 Task: Assign Issue Issue0000000320 to Sprint Sprint0000000192 in Scrum Project Project0000000064 in Jira. Start a Sprint called Sprint0000000187 in Scrum Project Project0000000063 in Jira. Start a Sprint called Sprint0000000188 in Scrum Project Project0000000063 in Jira. Start a Sprint called Sprint0000000189 in Scrum Project Project0000000063 in Jira. Start a Sprint called Sprint0000000190 in Scrum Project Project0000000064 in Jira
Action: Mouse moved to (918, 409)
Screenshot: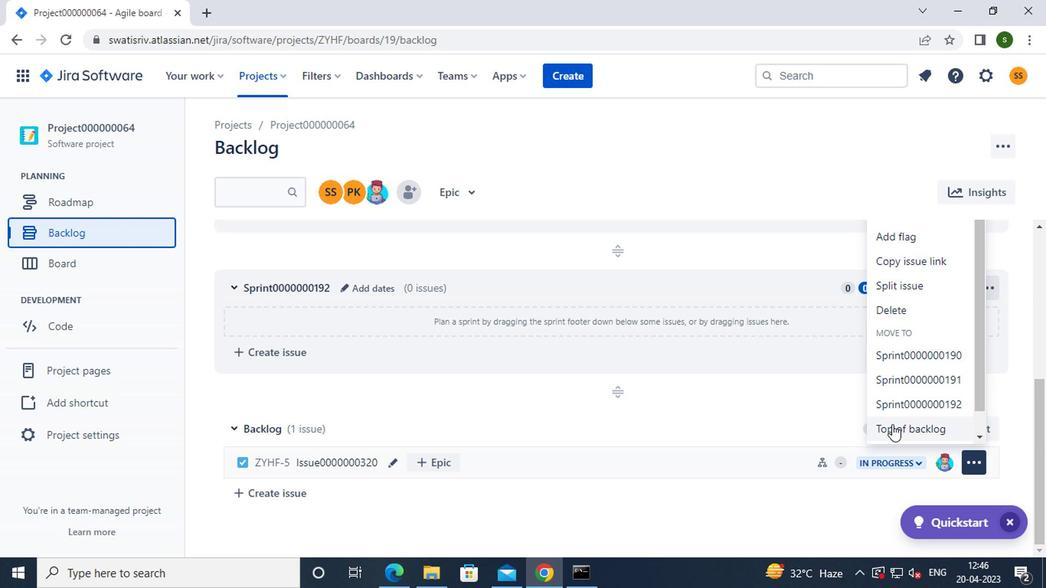 
Action: Mouse pressed left at (918, 409)
Screenshot: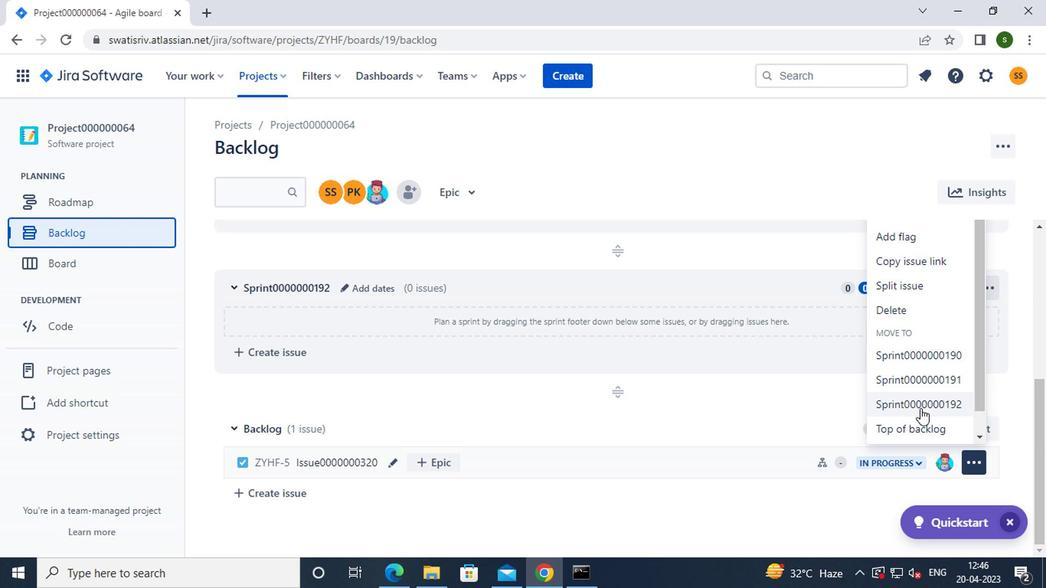 
Action: Mouse moved to (742, 424)
Screenshot: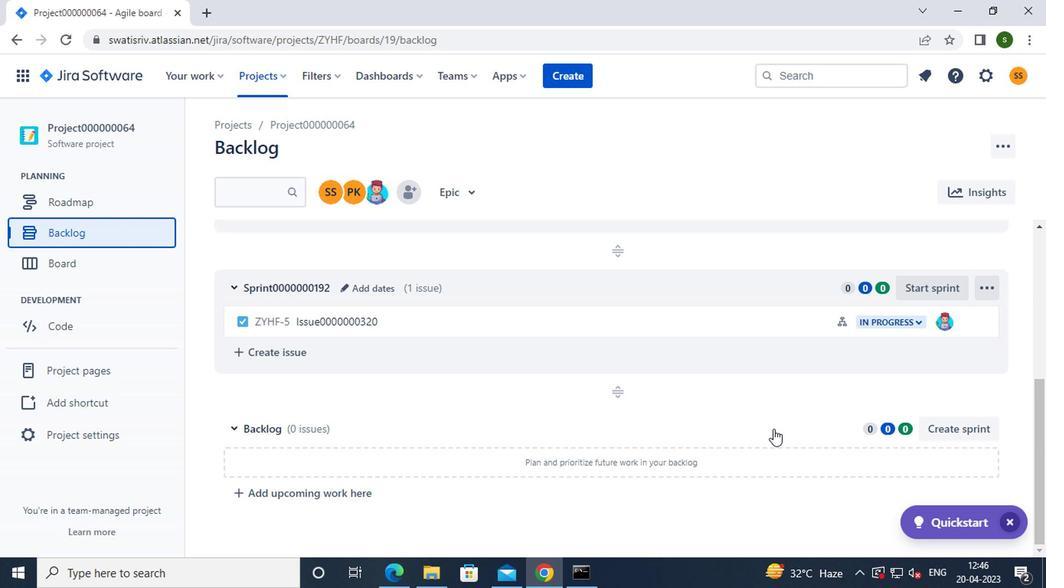 
Action: Mouse scrolled (742, 424) with delta (0, 0)
Screenshot: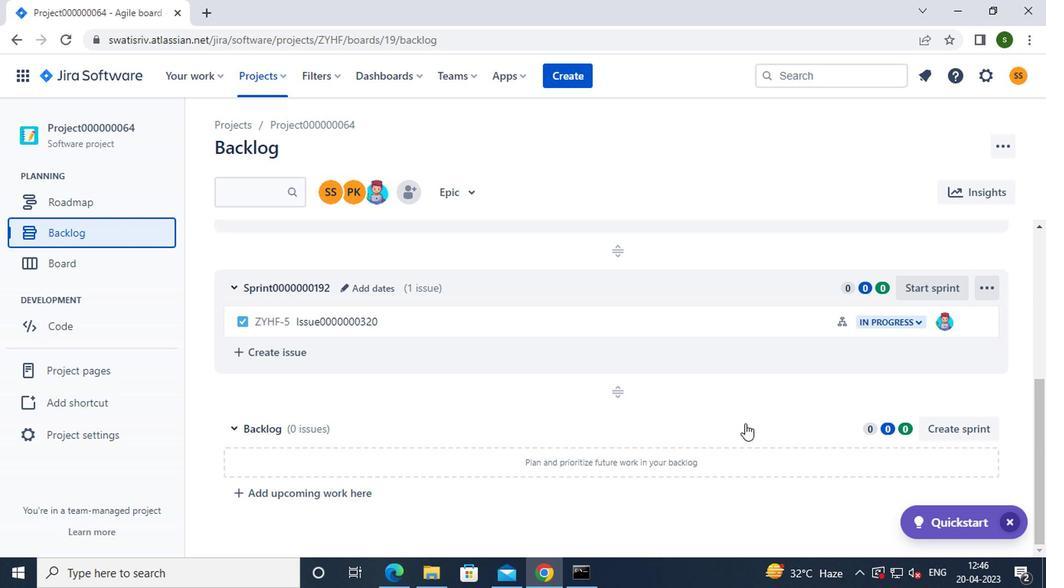 
Action: Mouse scrolled (742, 424) with delta (0, 0)
Screenshot: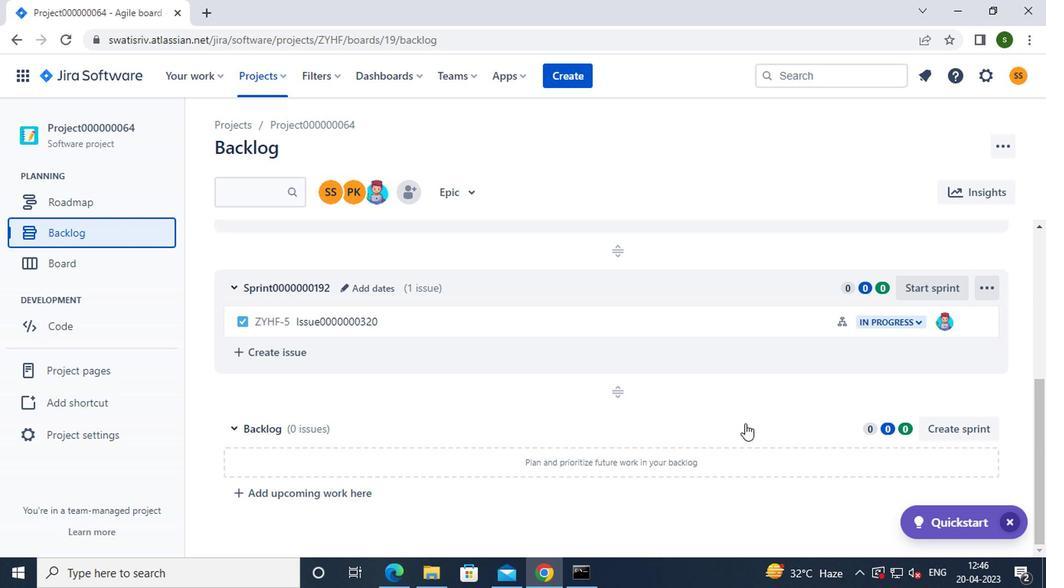 
Action: Mouse scrolled (742, 424) with delta (0, 0)
Screenshot: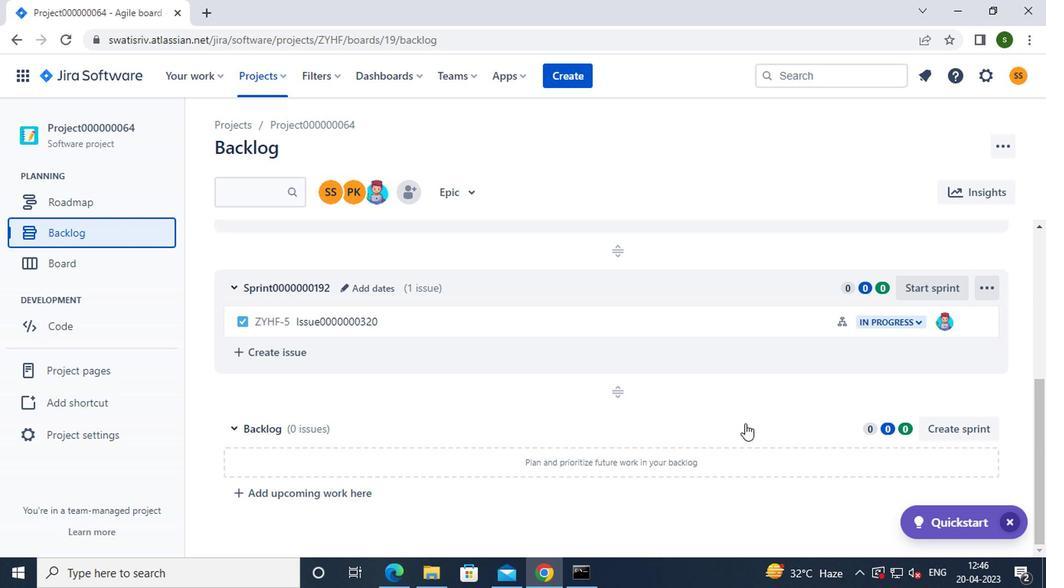 
Action: Mouse scrolled (742, 424) with delta (0, 0)
Screenshot: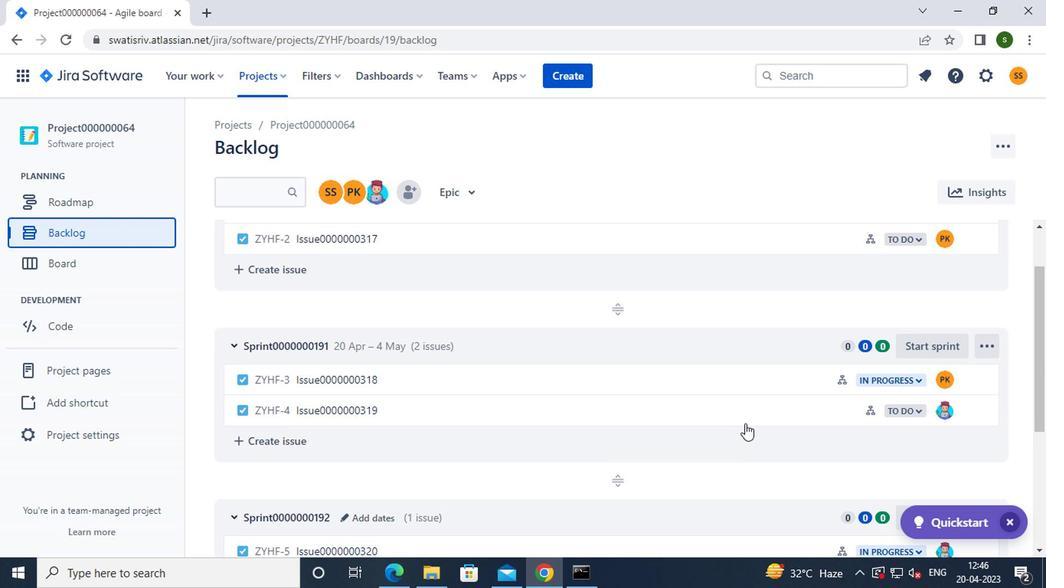 
Action: Mouse scrolled (742, 424) with delta (0, 0)
Screenshot: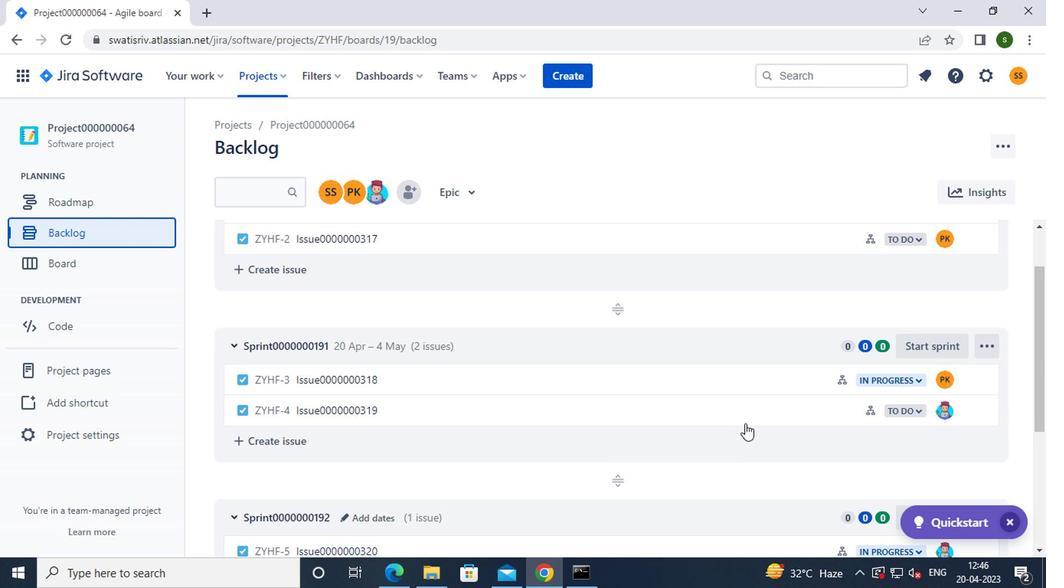 
Action: Mouse moved to (258, 80)
Screenshot: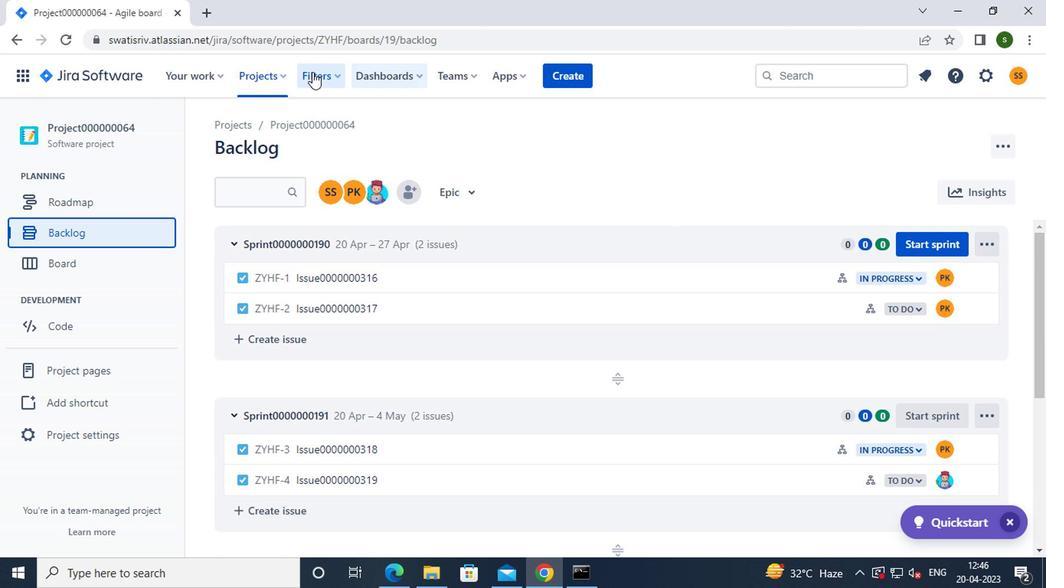 
Action: Mouse pressed left at (258, 80)
Screenshot: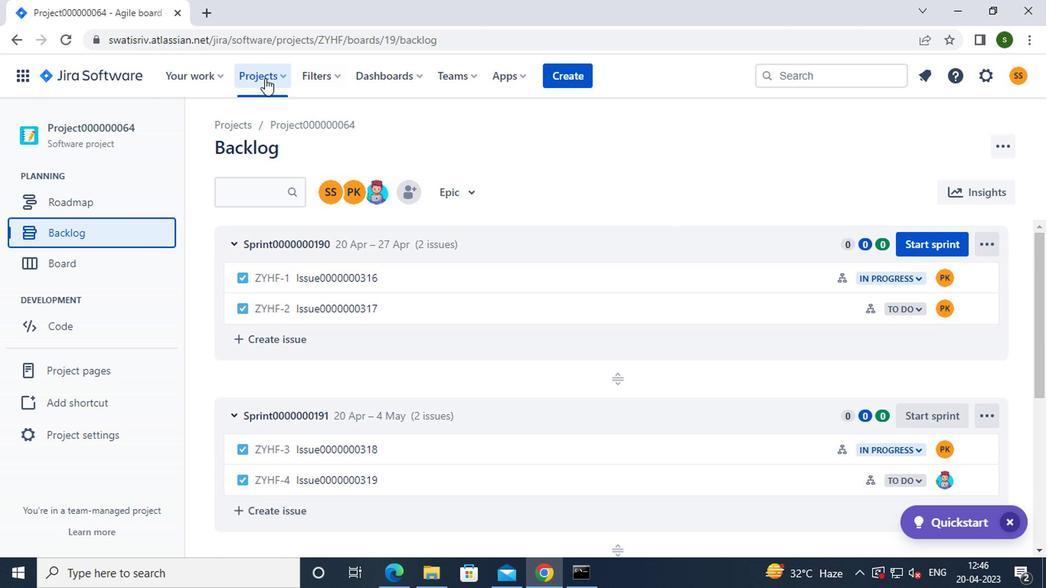
Action: Mouse moved to (330, 184)
Screenshot: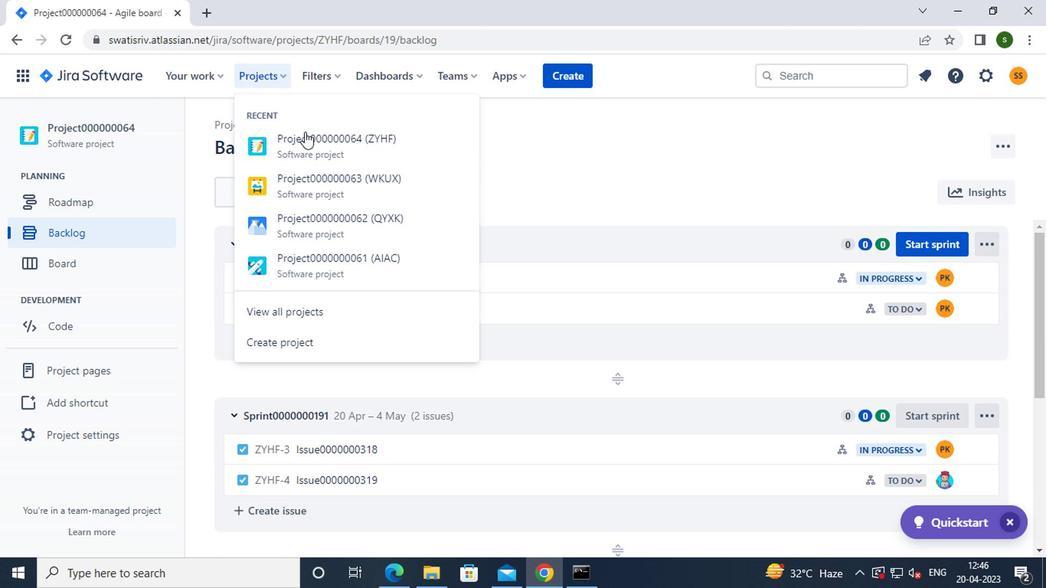 
Action: Mouse pressed left at (330, 184)
Screenshot: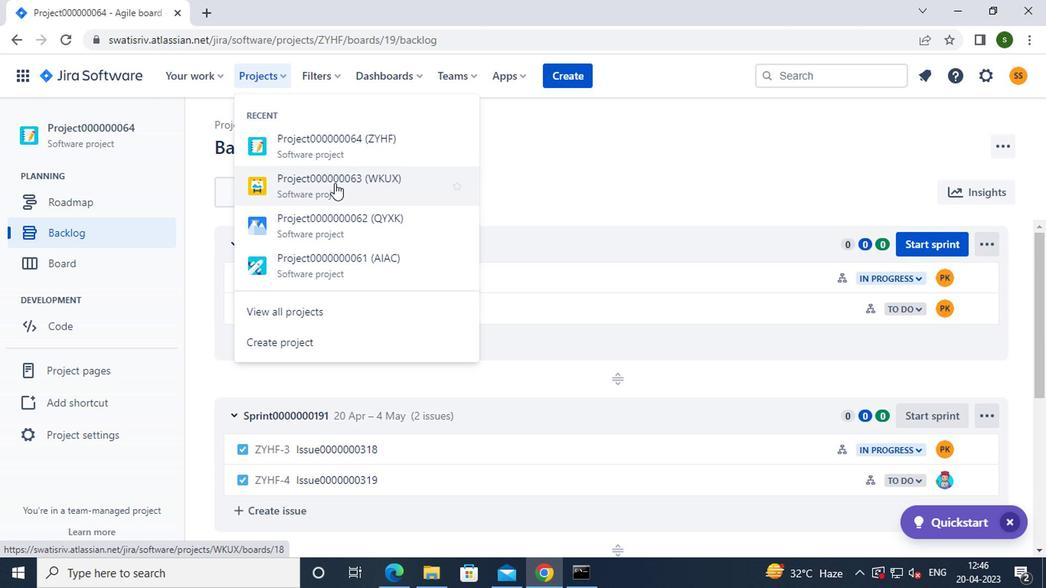 
Action: Mouse moved to (93, 238)
Screenshot: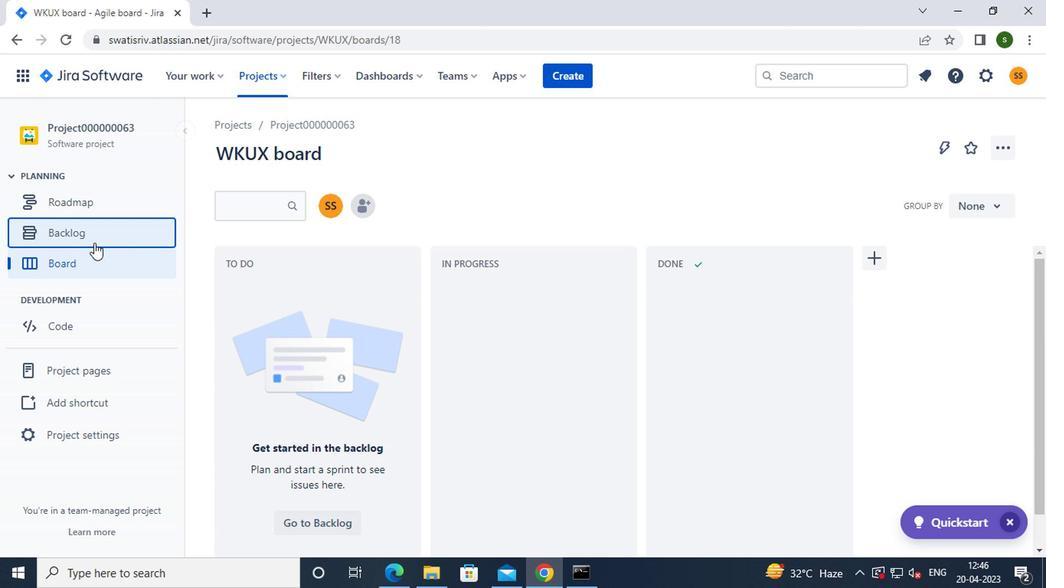
Action: Mouse pressed left at (93, 238)
Screenshot: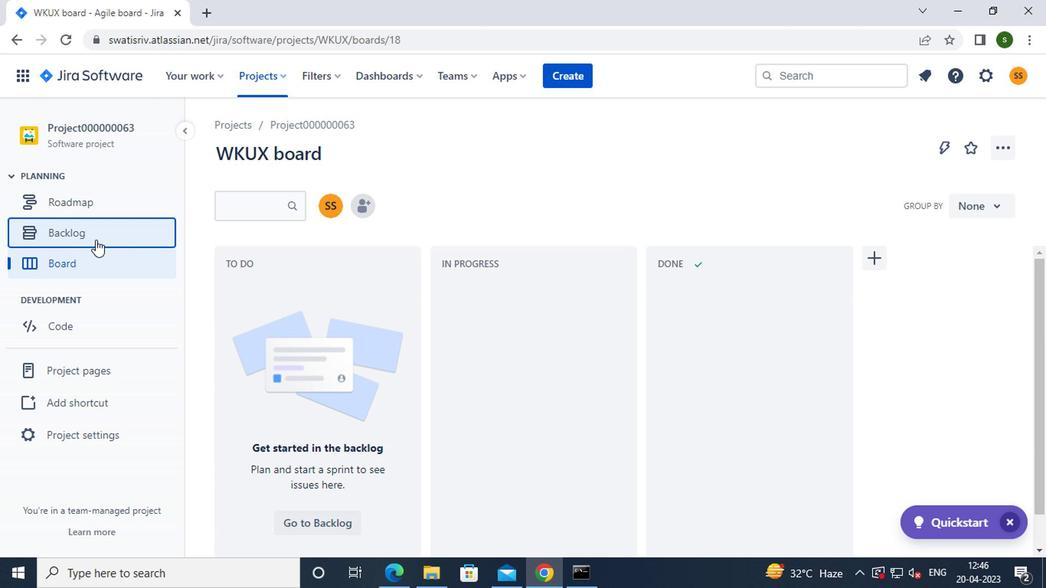 
Action: Mouse moved to (920, 244)
Screenshot: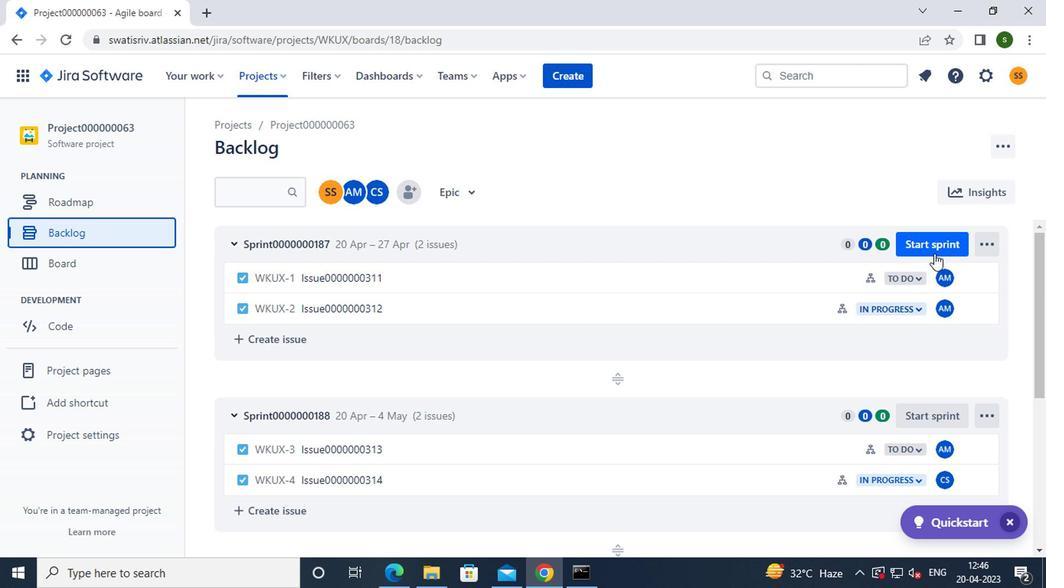 
Action: Mouse pressed left at (920, 244)
Screenshot: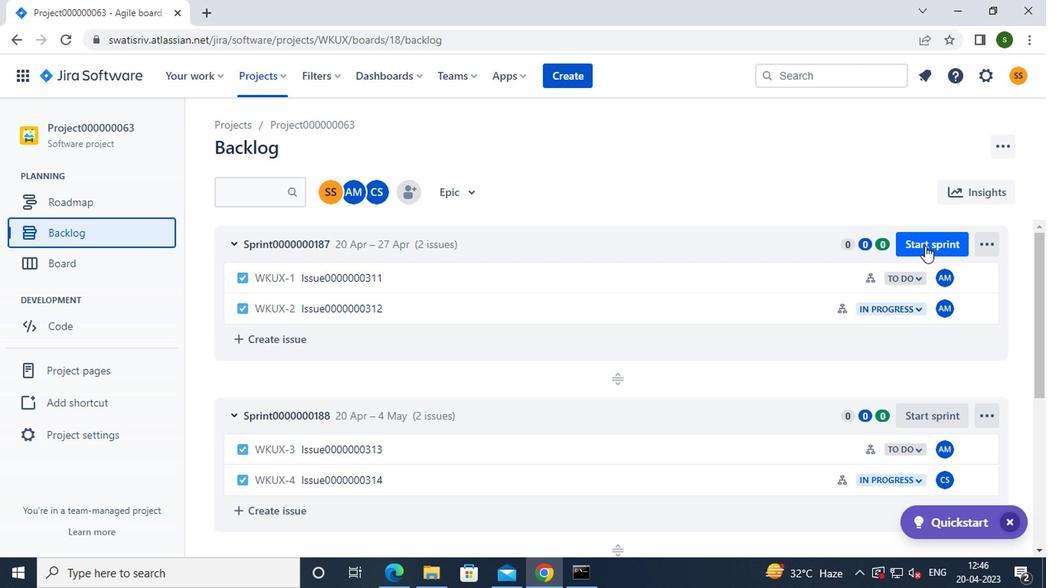 
Action: Mouse moved to (695, 389)
Screenshot: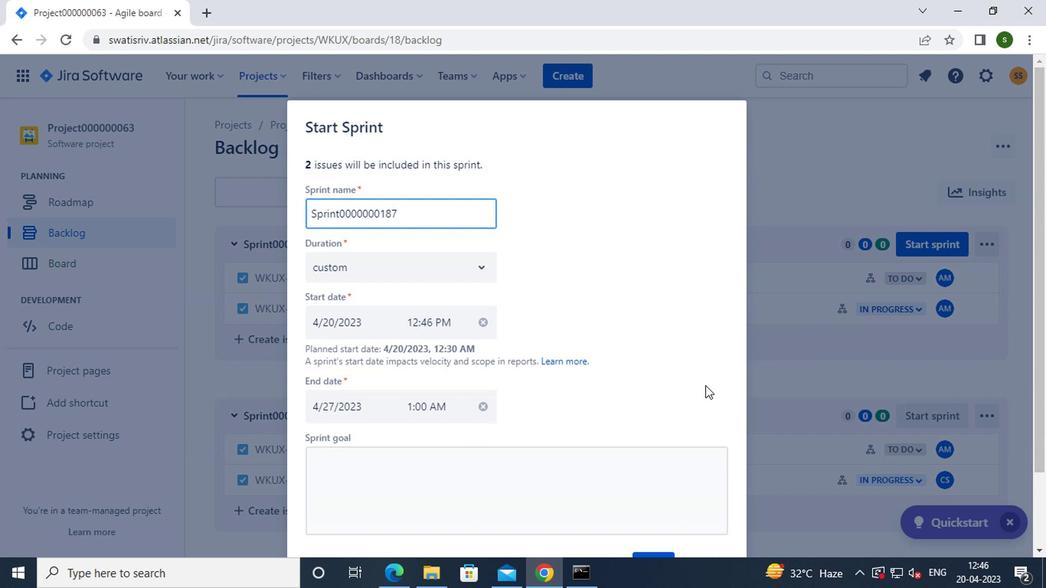 
Action: Mouse scrolled (695, 388) with delta (0, 0)
Screenshot: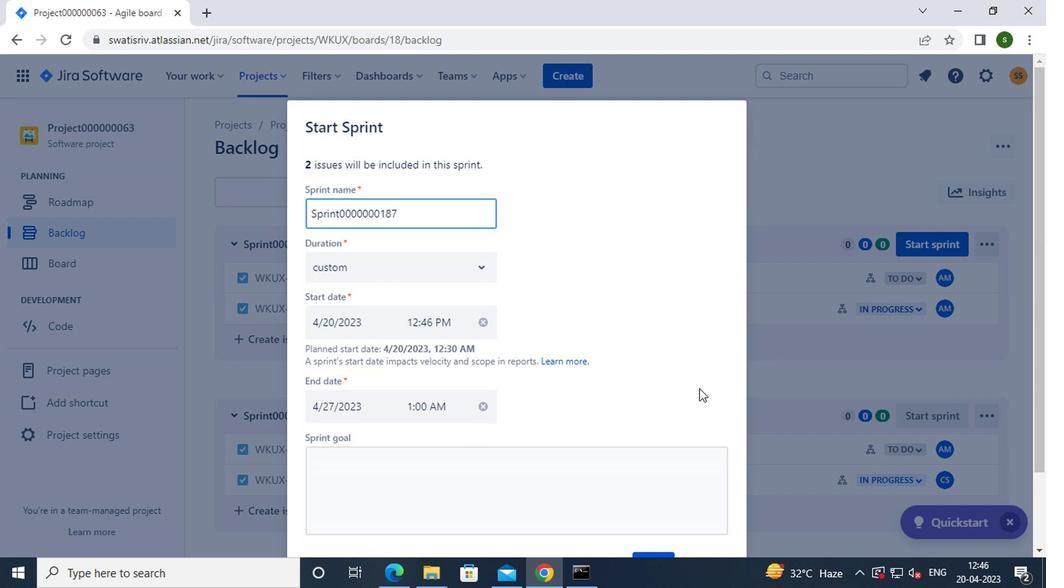 
Action: Mouse scrolled (695, 388) with delta (0, 0)
Screenshot: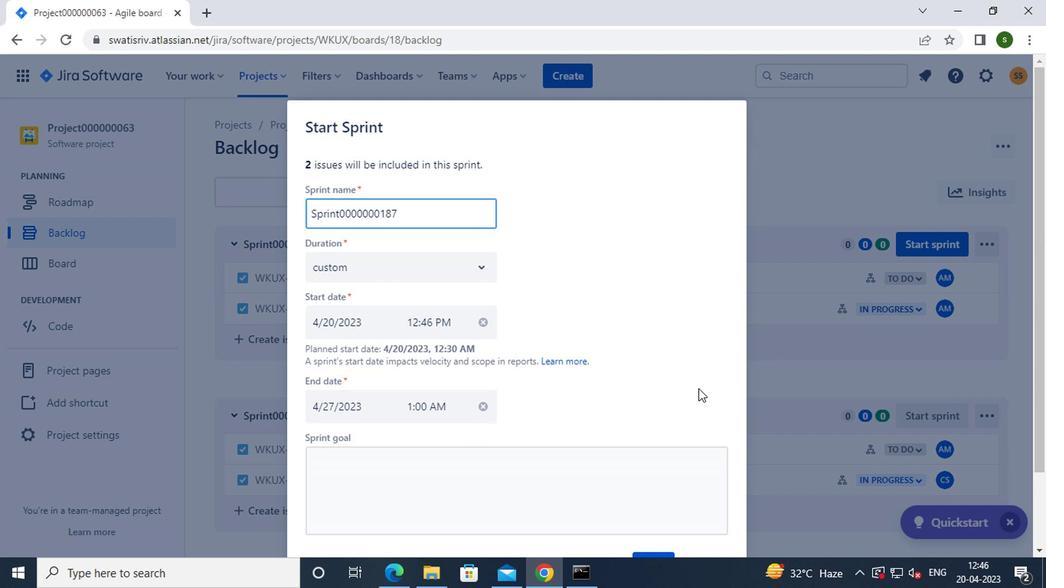 
Action: Mouse moved to (651, 472)
Screenshot: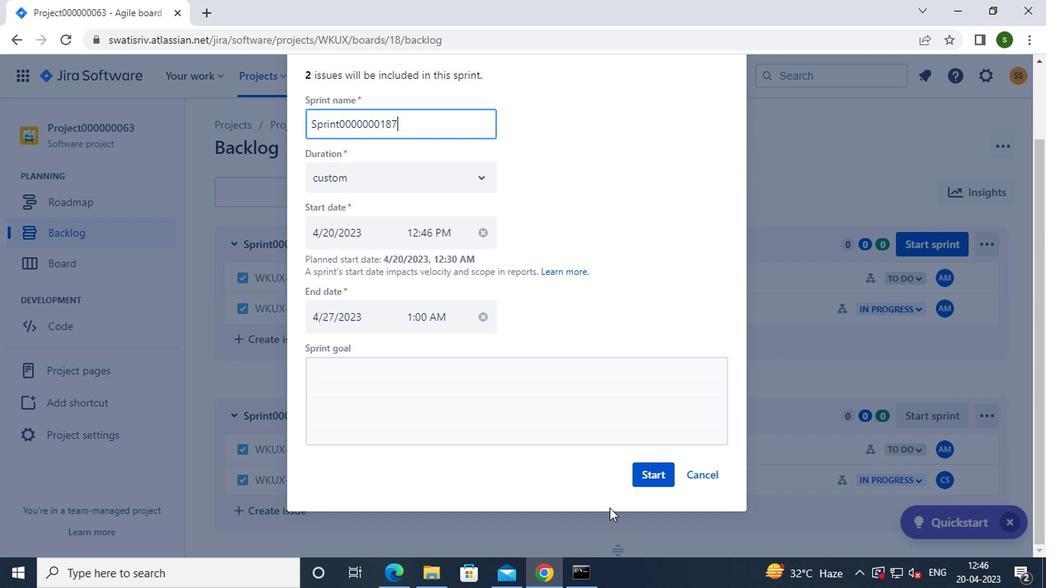 
Action: Mouse pressed left at (651, 472)
Screenshot: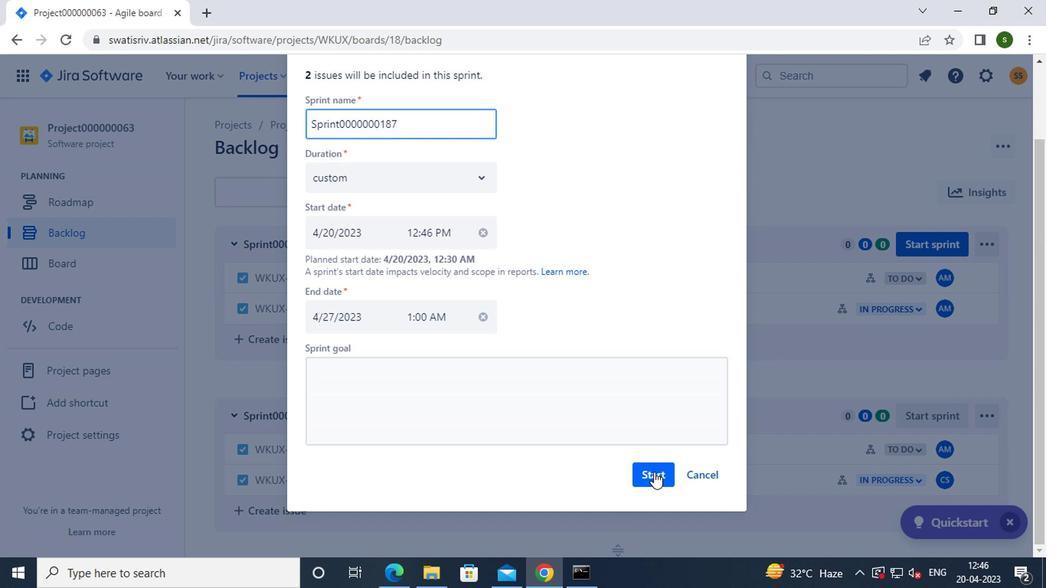 
Action: Mouse moved to (93, 232)
Screenshot: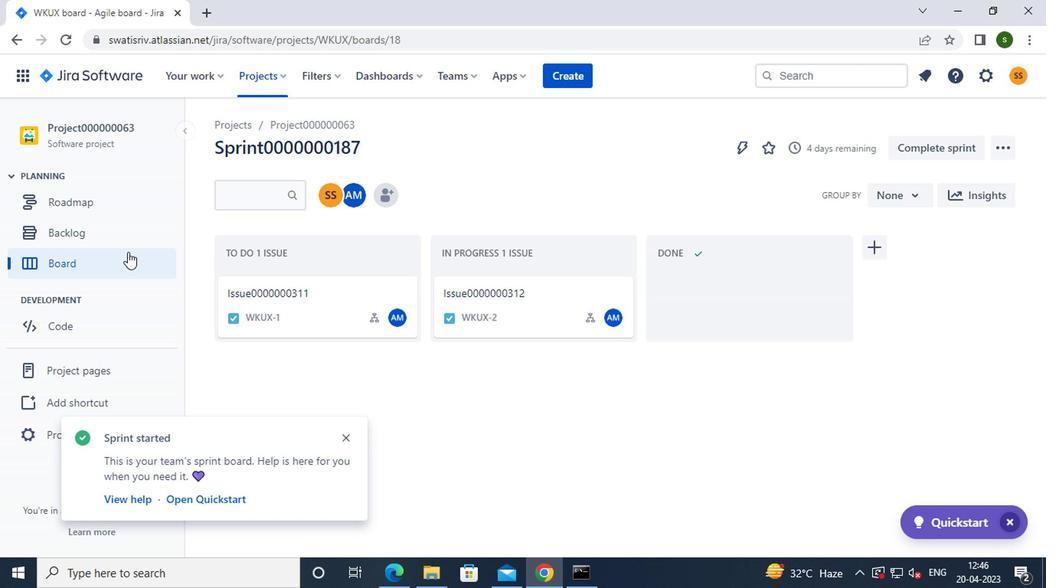 
Action: Mouse pressed left at (93, 232)
Screenshot: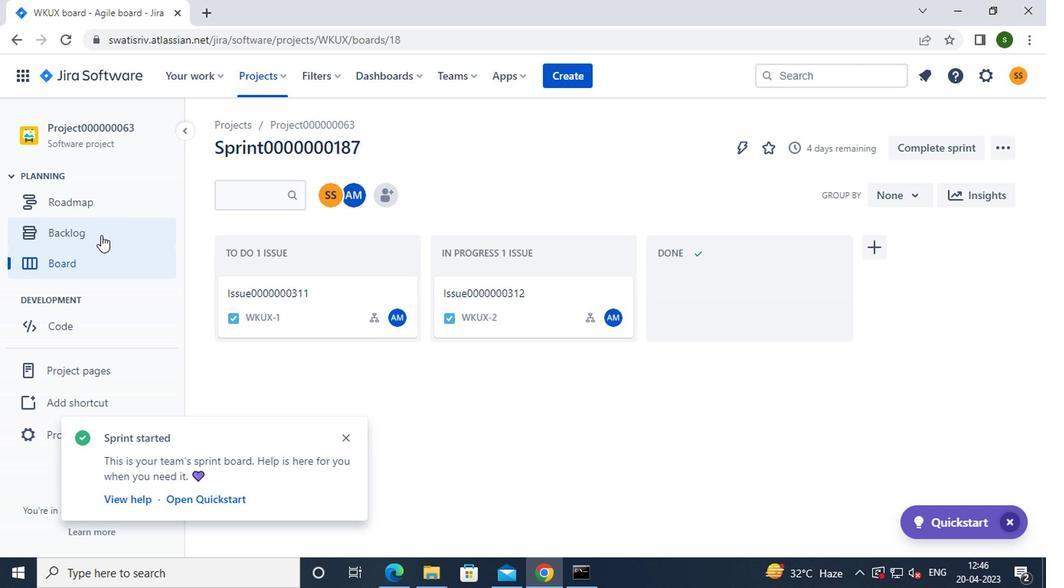 
Action: Mouse moved to (764, 361)
Screenshot: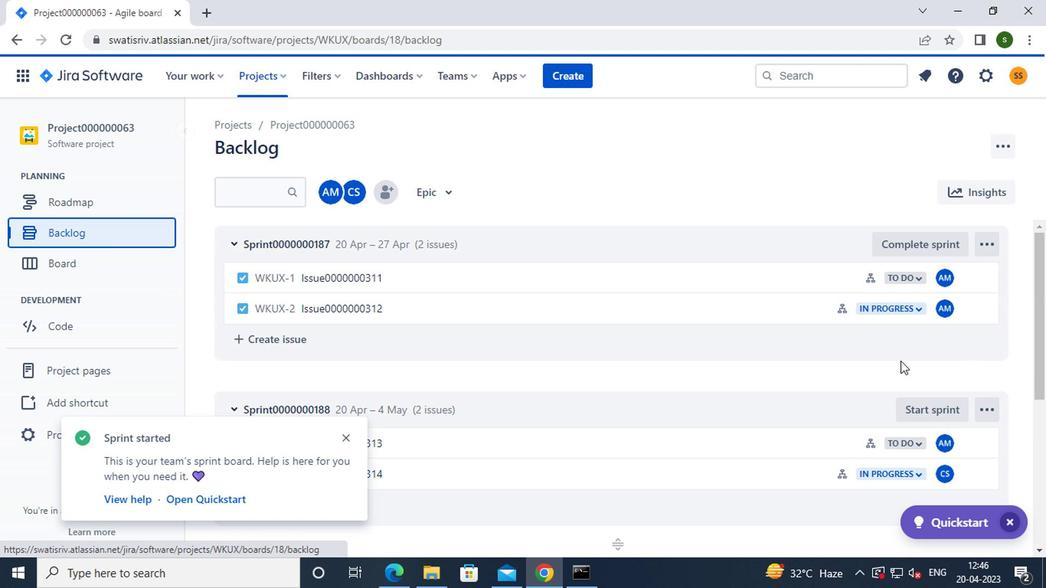 
Action: Mouse scrolled (764, 360) with delta (0, -1)
Screenshot: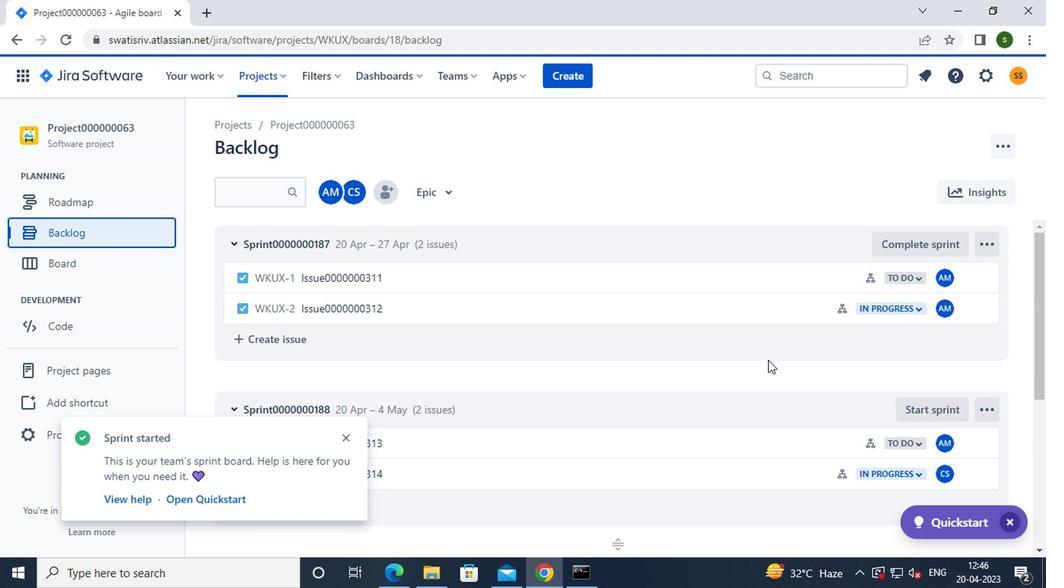 
Action: Mouse moved to (924, 336)
Screenshot: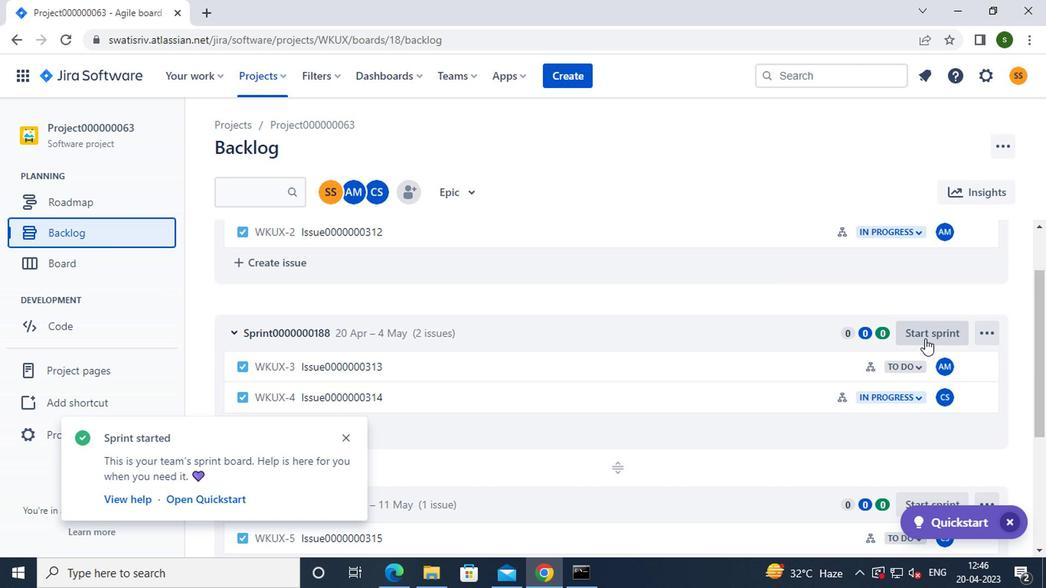 
Action: Mouse pressed left at (924, 336)
Screenshot: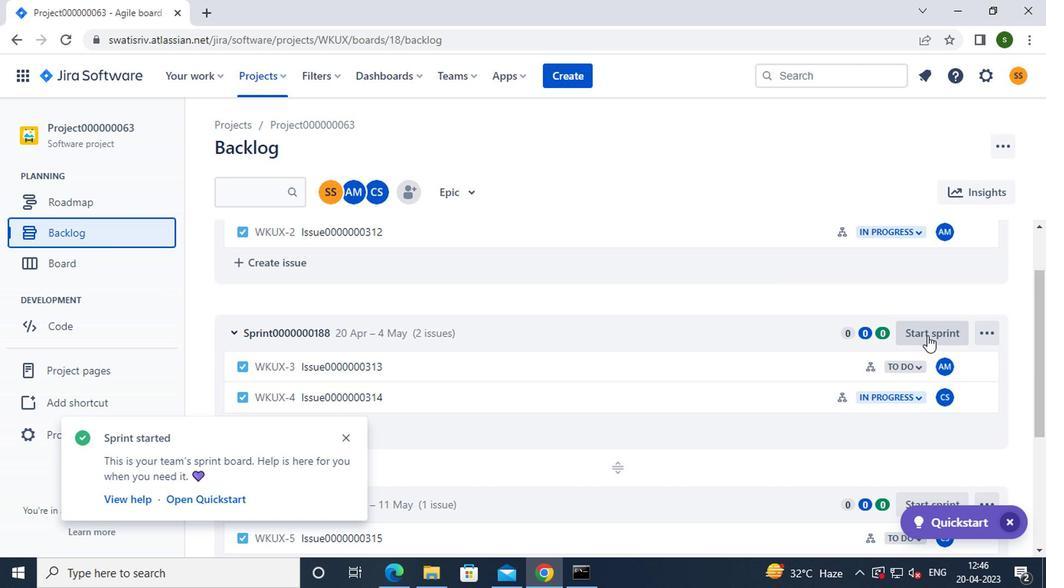 
Action: Mouse moved to (617, 422)
Screenshot: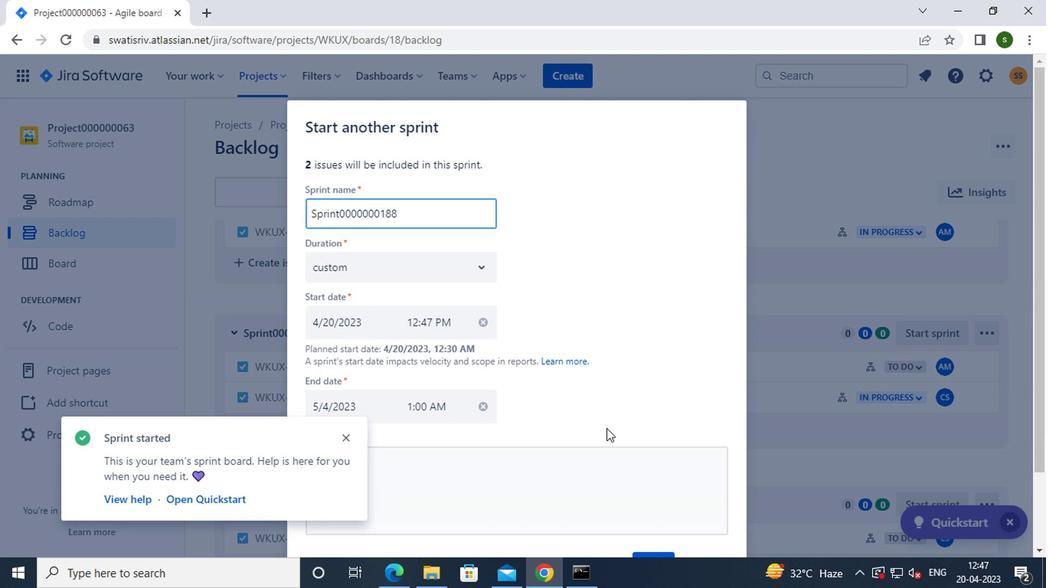 
Action: Mouse scrolled (617, 421) with delta (0, -1)
Screenshot: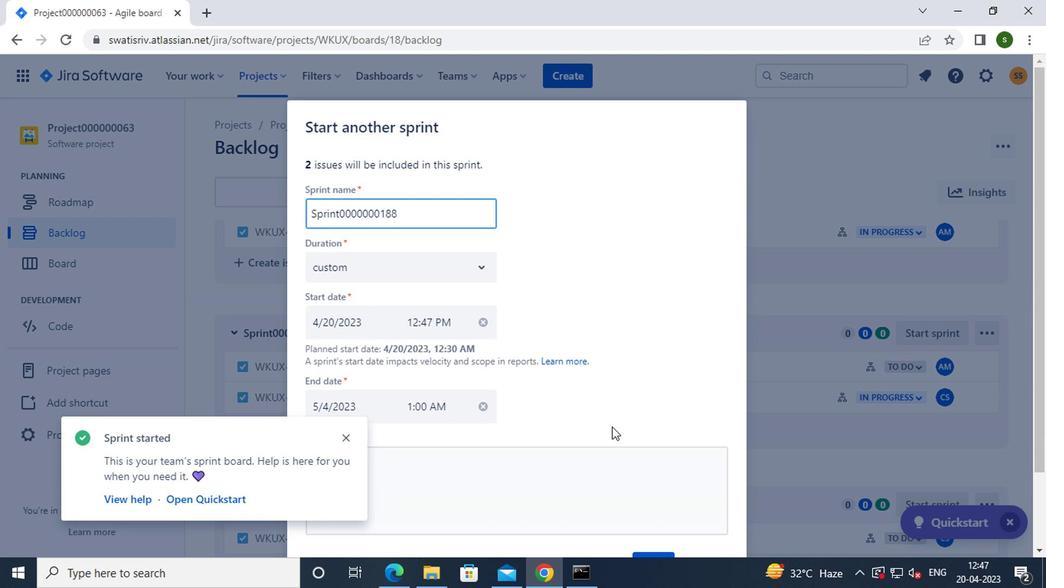 
Action: Mouse scrolled (617, 421) with delta (0, -1)
Screenshot: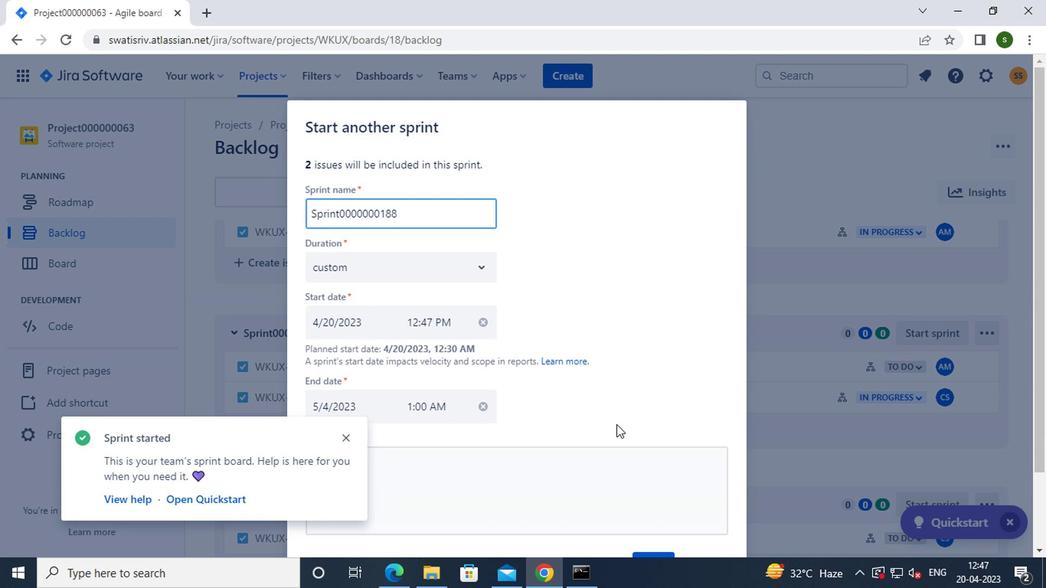 
Action: Mouse scrolled (617, 421) with delta (0, -1)
Screenshot: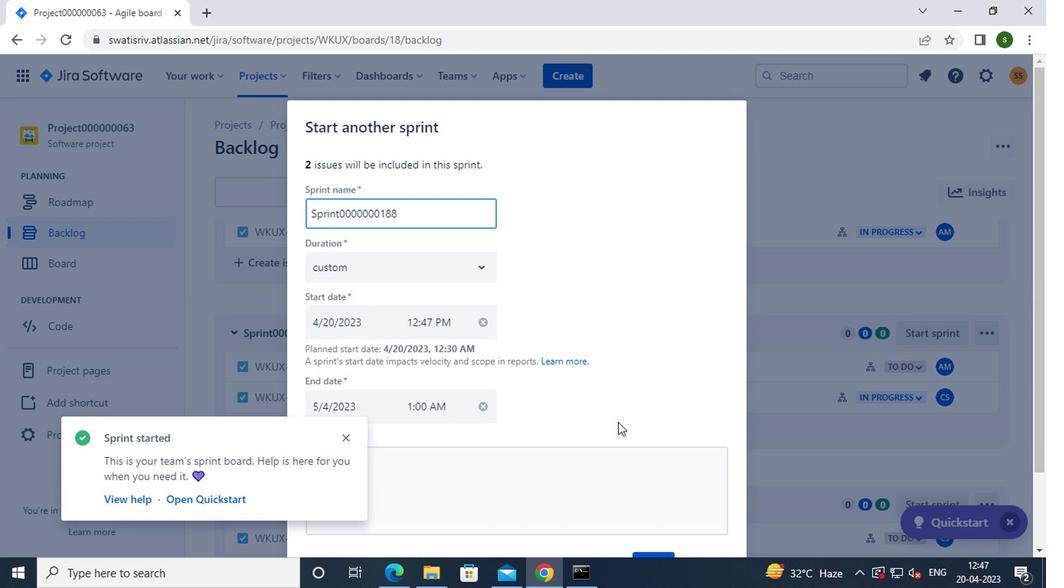 
Action: Mouse moved to (649, 468)
Screenshot: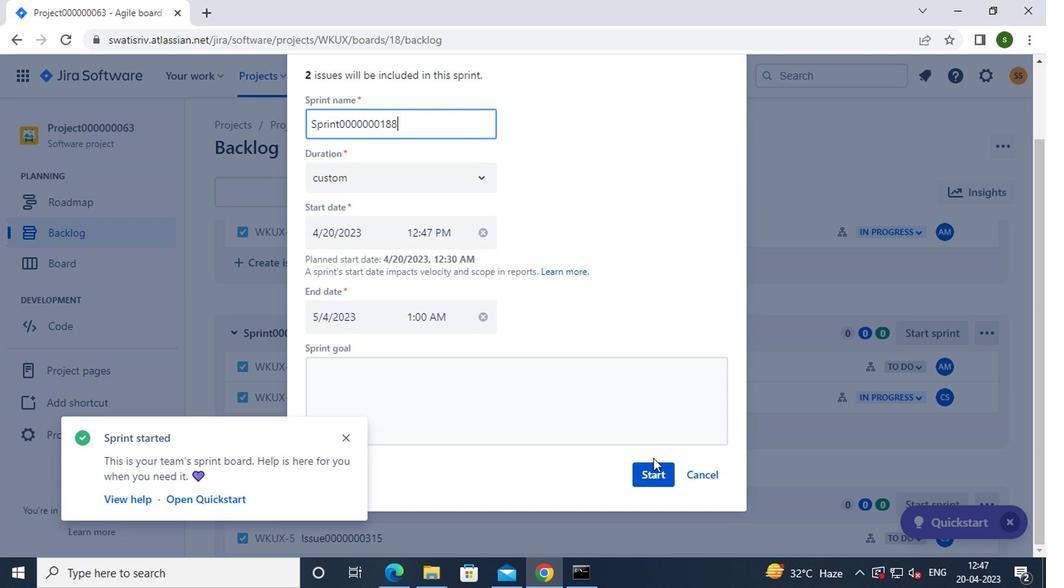 
Action: Mouse pressed left at (649, 468)
Screenshot: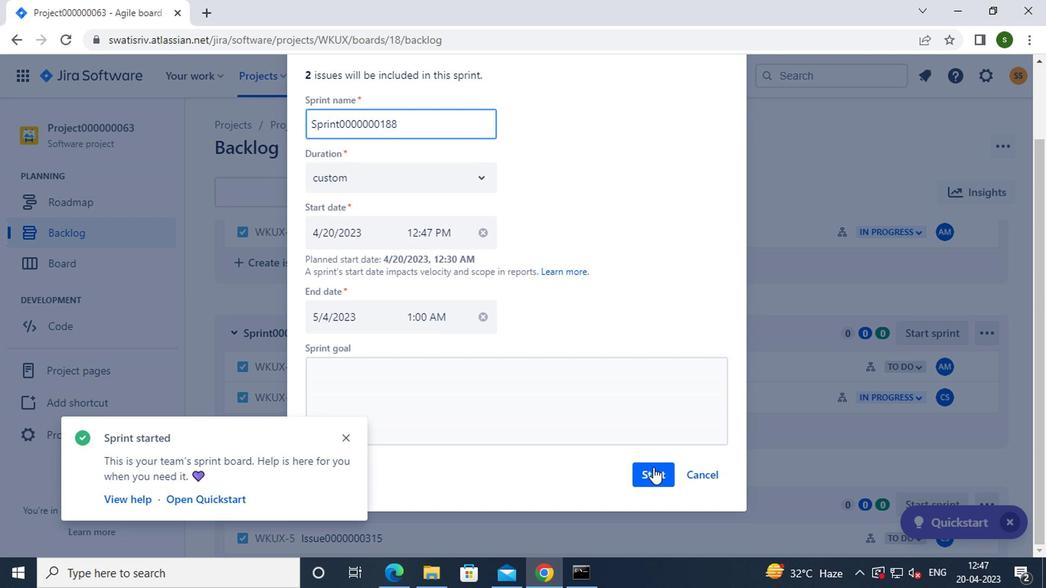 
Action: Mouse moved to (63, 238)
Screenshot: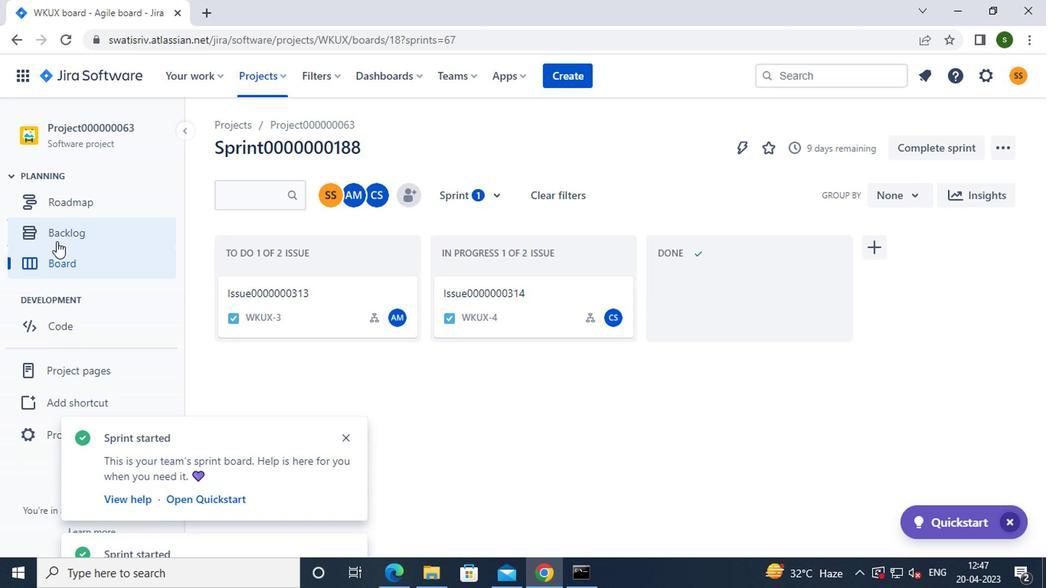 
Action: Mouse pressed left at (63, 238)
Screenshot: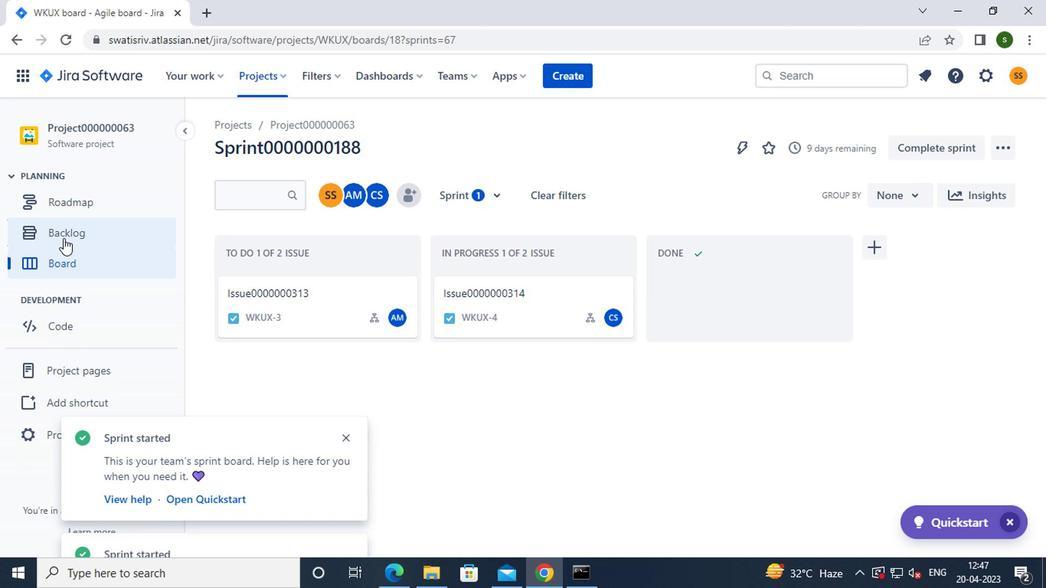 
Action: Mouse moved to (847, 382)
Screenshot: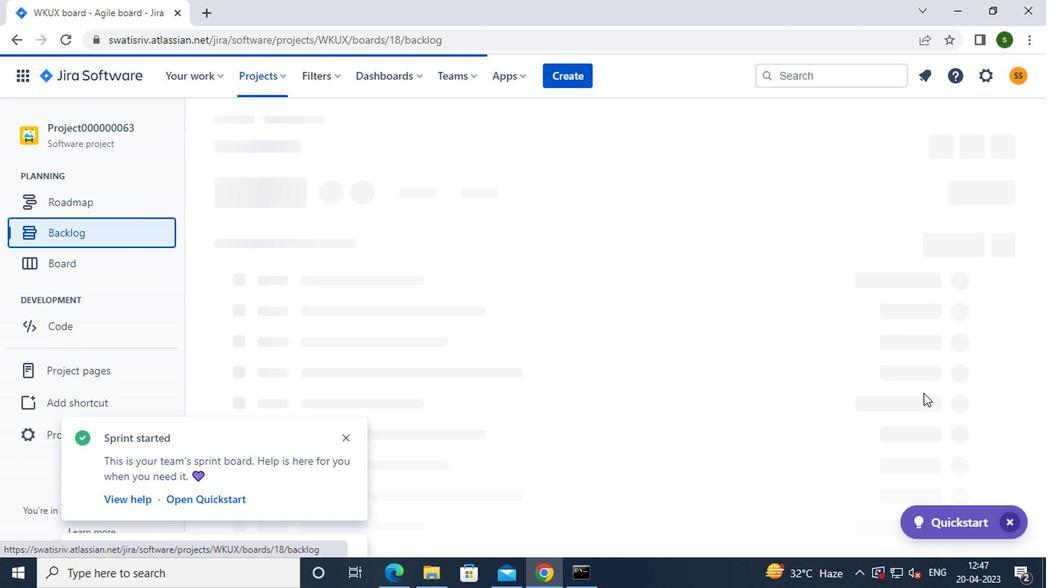 
Action: Mouse scrolled (847, 381) with delta (0, -1)
Screenshot: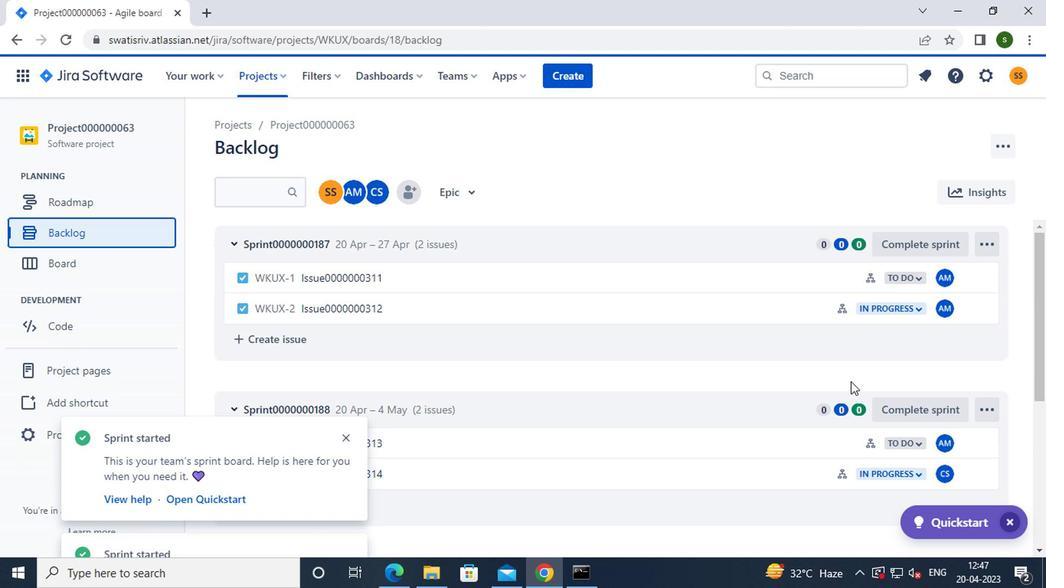 
Action: Mouse scrolled (847, 381) with delta (0, -1)
Screenshot: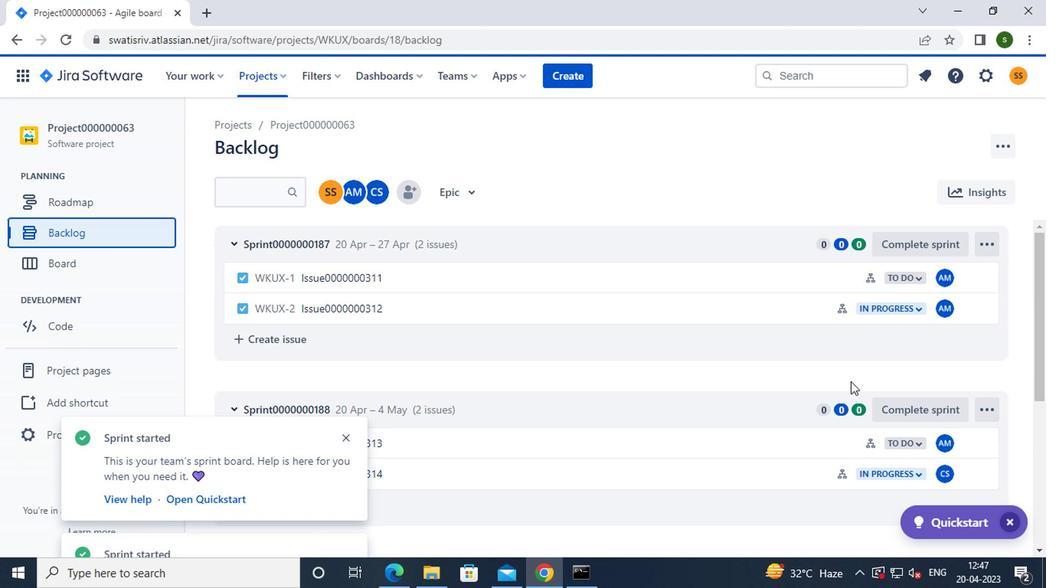 
Action: Mouse scrolled (847, 381) with delta (0, -1)
Screenshot: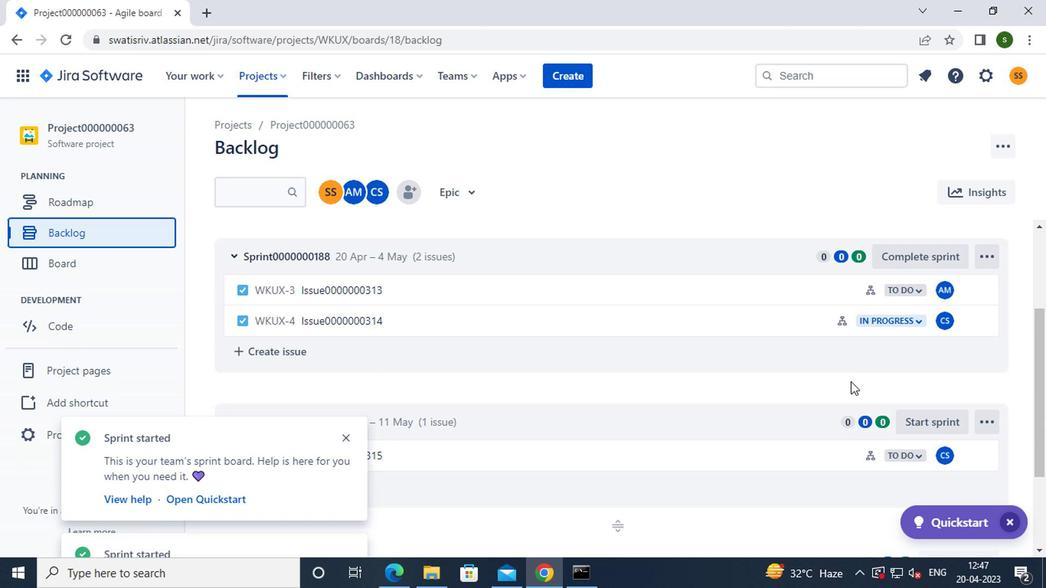 
Action: Mouse moved to (916, 346)
Screenshot: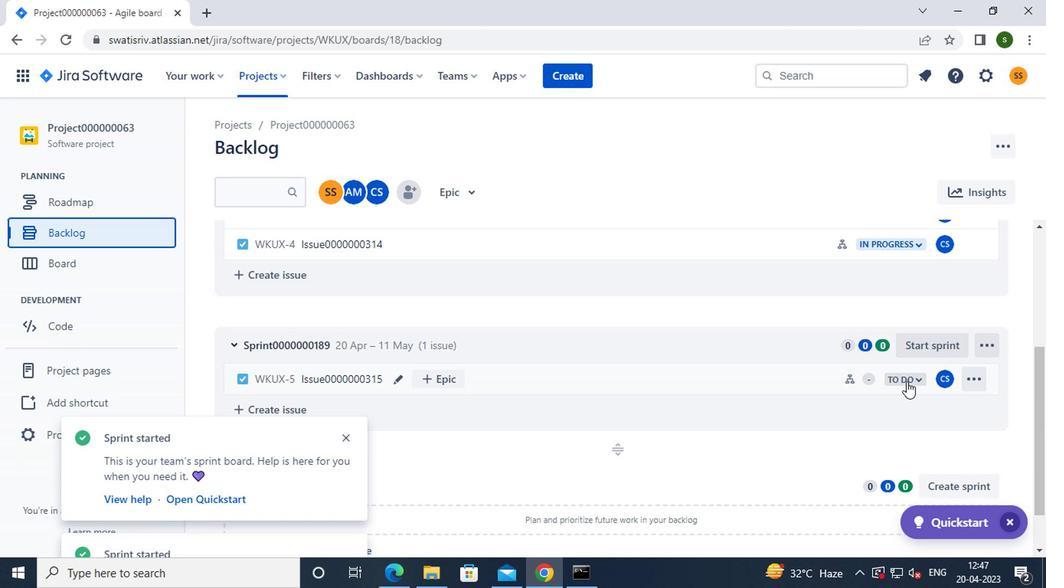 
Action: Mouse pressed left at (916, 346)
Screenshot: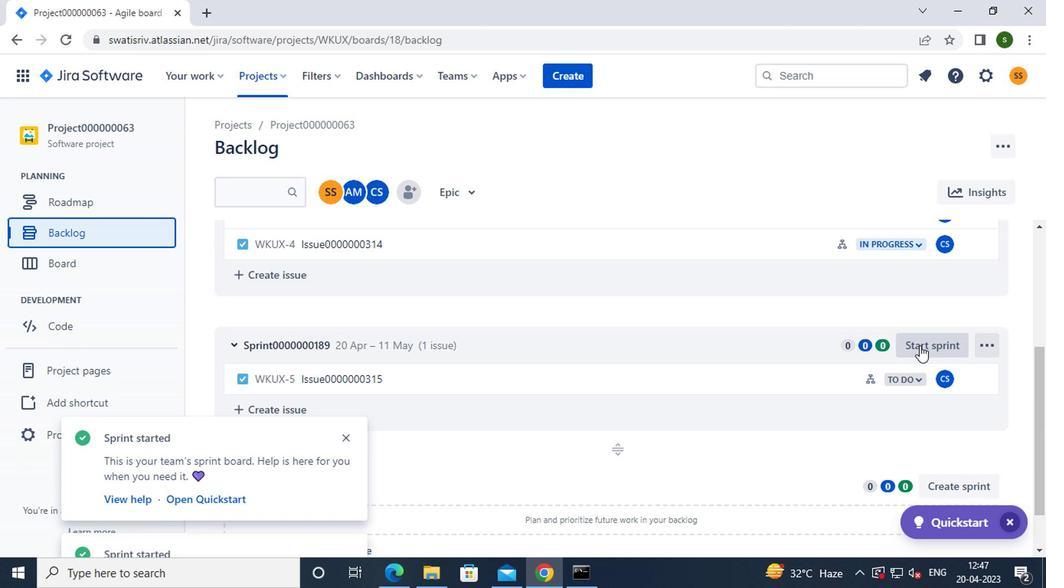
Action: Mouse moved to (596, 473)
Screenshot: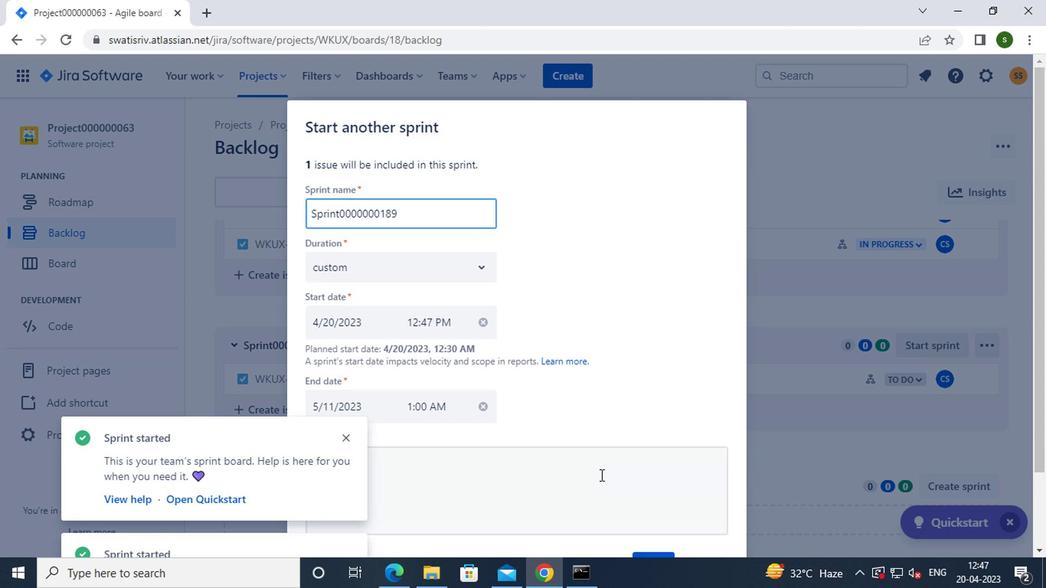 
Action: Mouse scrolled (596, 472) with delta (0, -1)
Screenshot: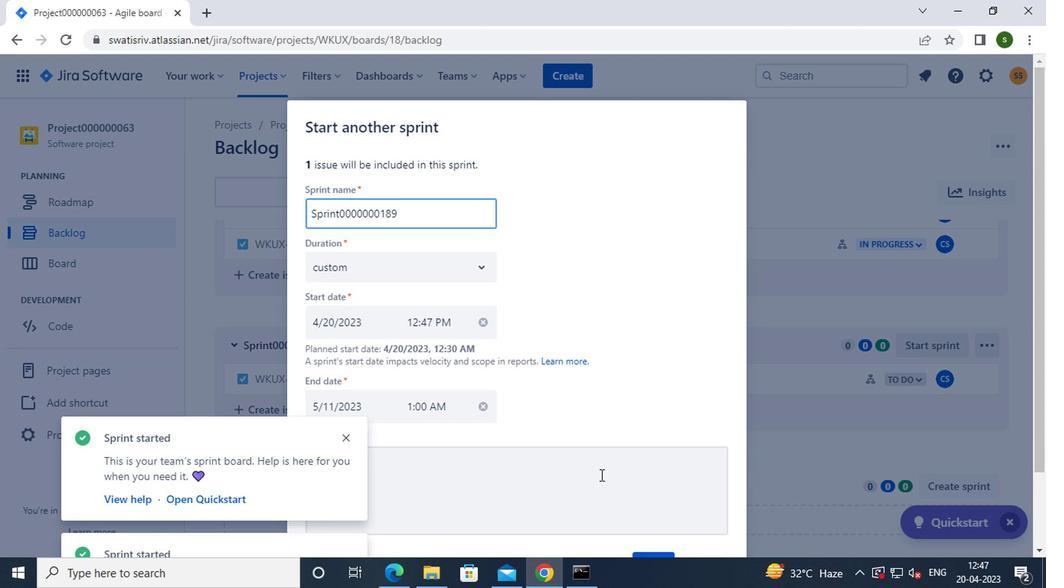 
Action: Mouse scrolled (596, 472) with delta (0, -1)
Screenshot: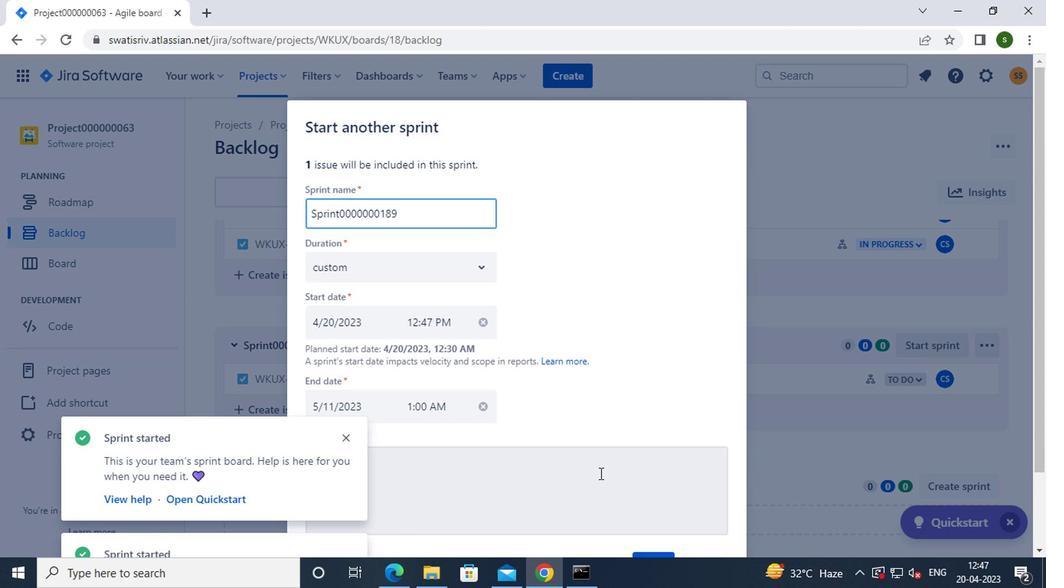 
Action: Mouse moved to (641, 472)
Screenshot: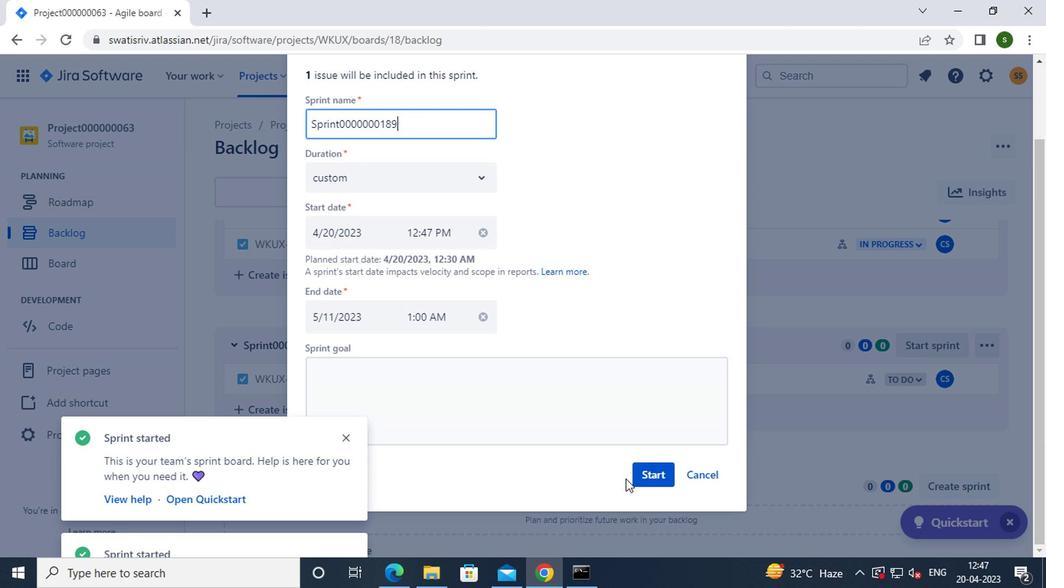 
Action: Mouse pressed left at (641, 472)
Screenshot: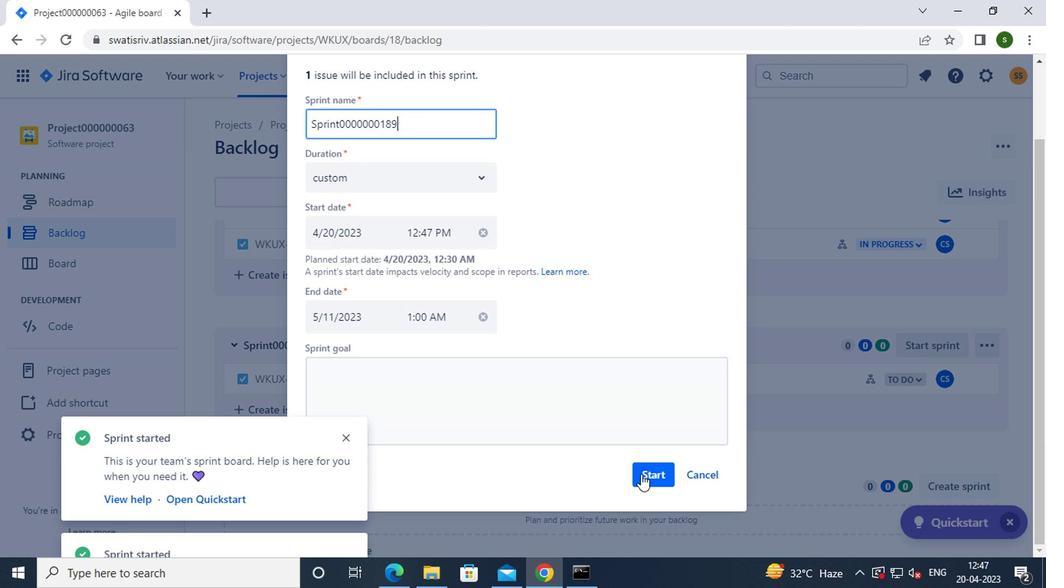
Action: Mouse moved to (268, 78)
Screenshot: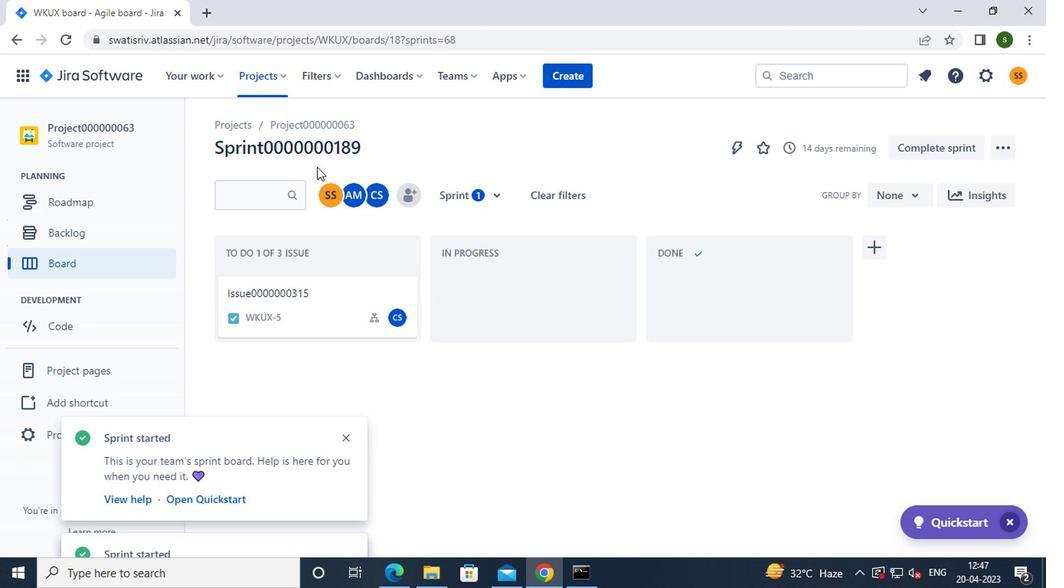 
Action: Mouse pressed left at (268, 78)
Screenshot: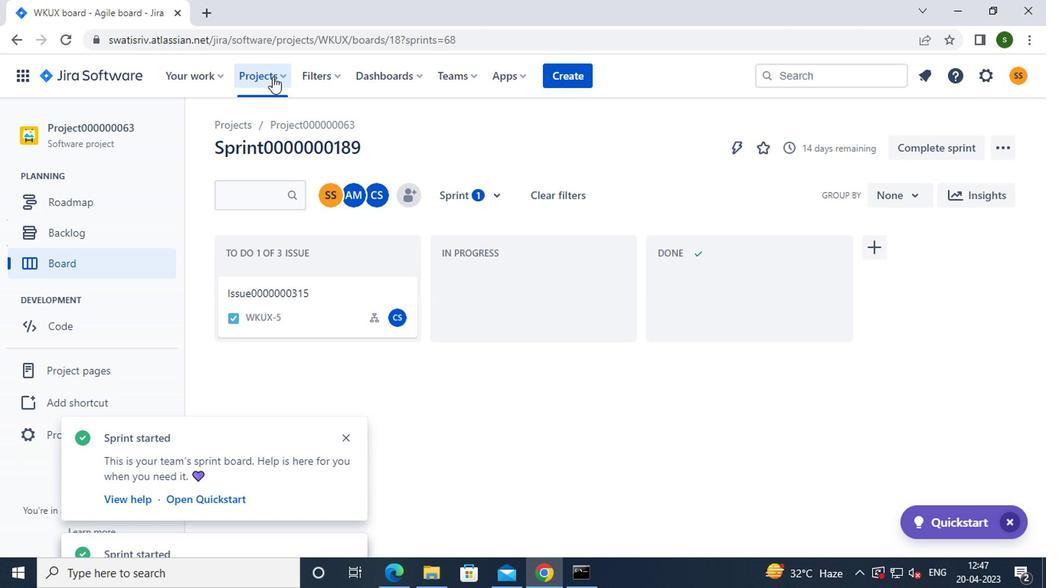
Action: Mouse moved to (301, 174)
Screenshot: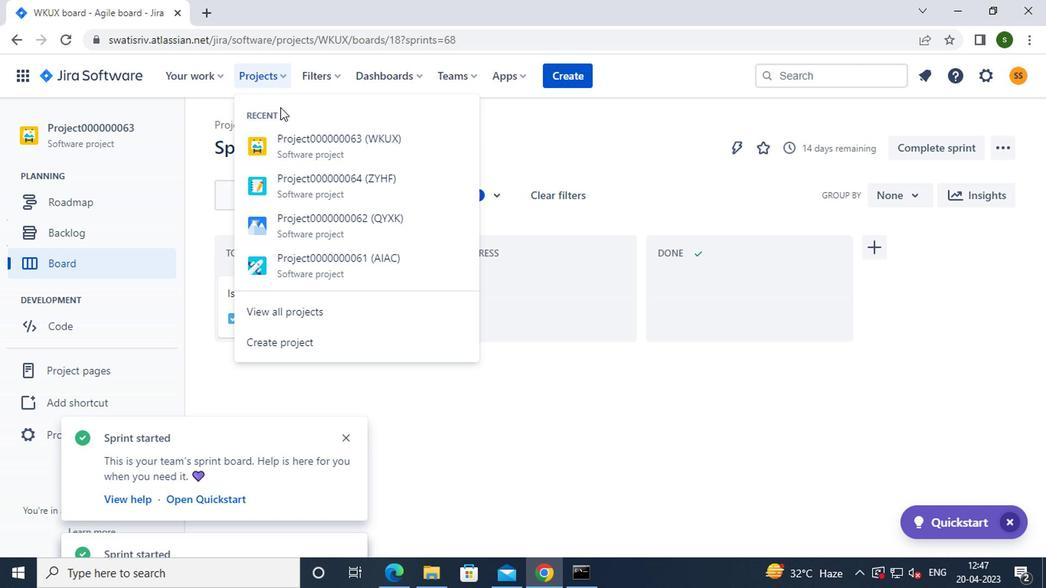 
Action: Mouse pressed left at (301, 174)
Screenshot: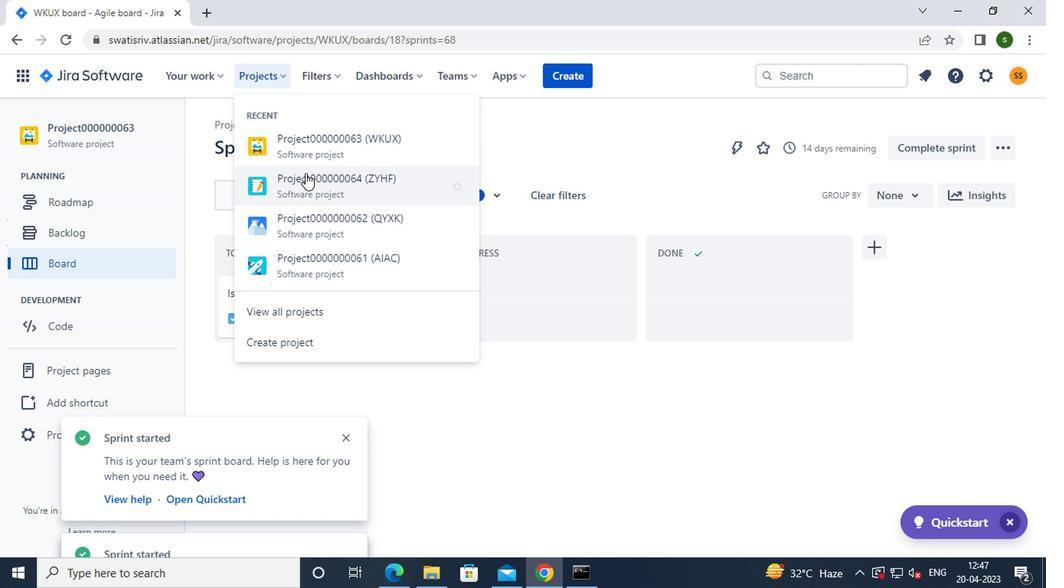 
Action: Mouse moved to (130, 230)
Screenshot: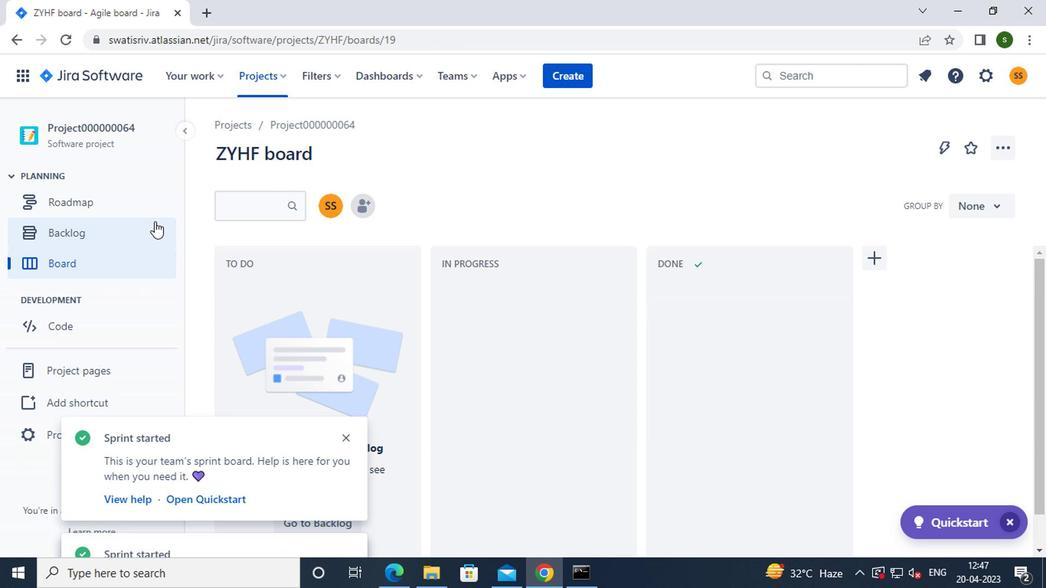 
Action: Mouse pressed left at (130, 230)
Screenshot: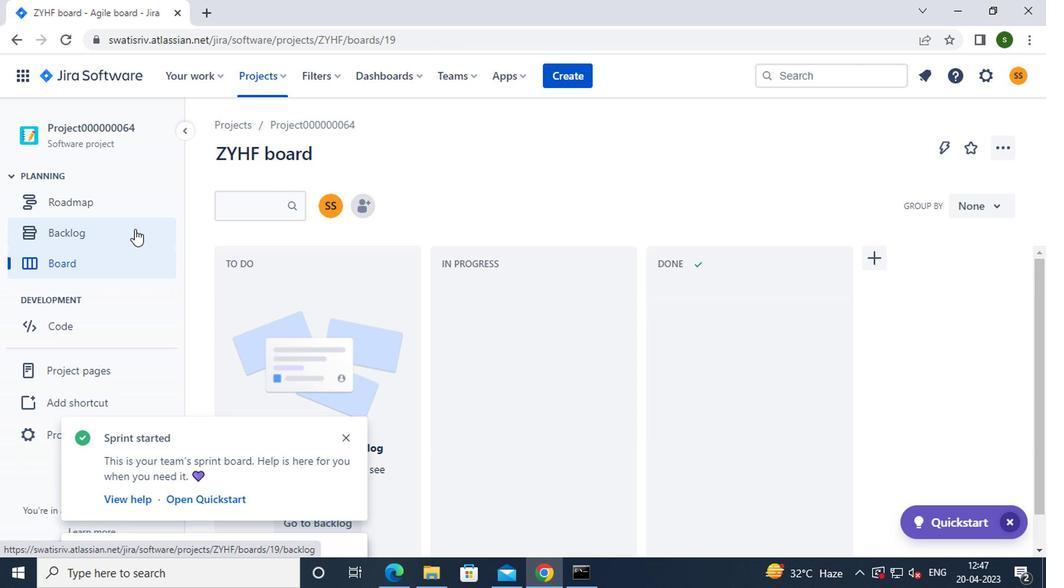 
Action: Mouse moved to (919, 239)
Screenshot: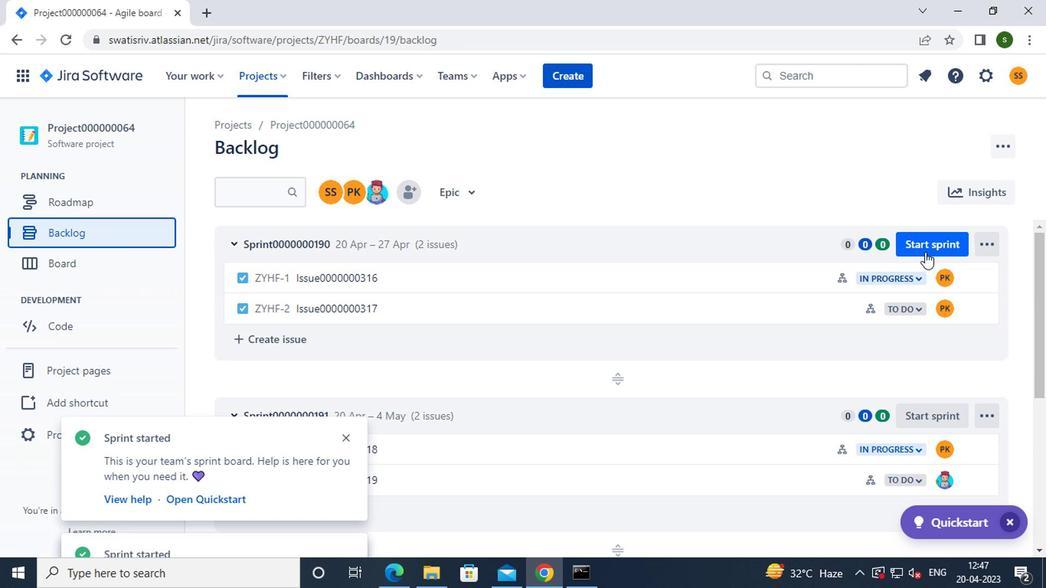 
Action: Mouse pressed left at (919, 239)
Screenshot: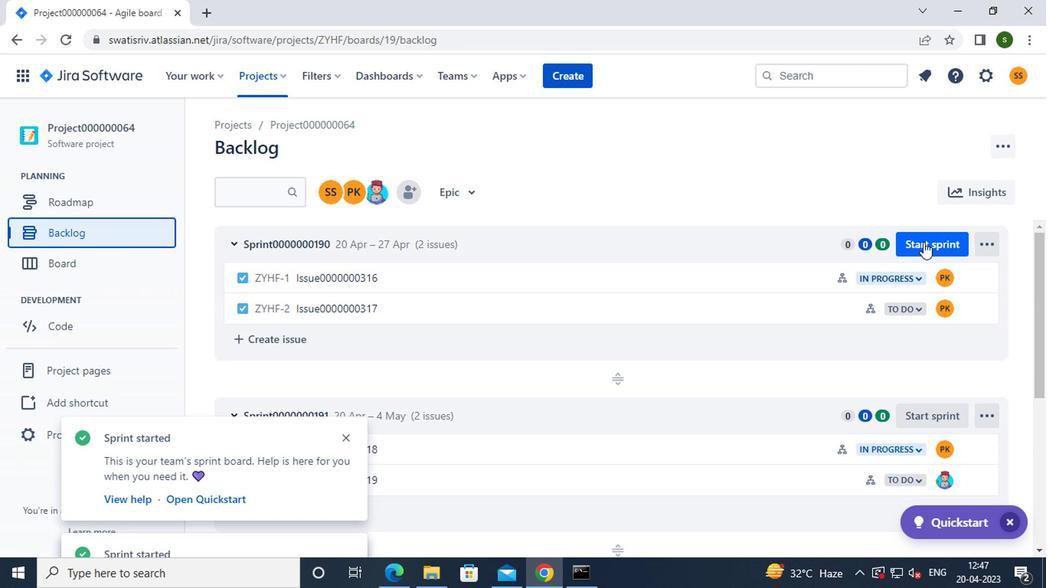 
Action: Mouse moved to (619, 479)
Screenshot: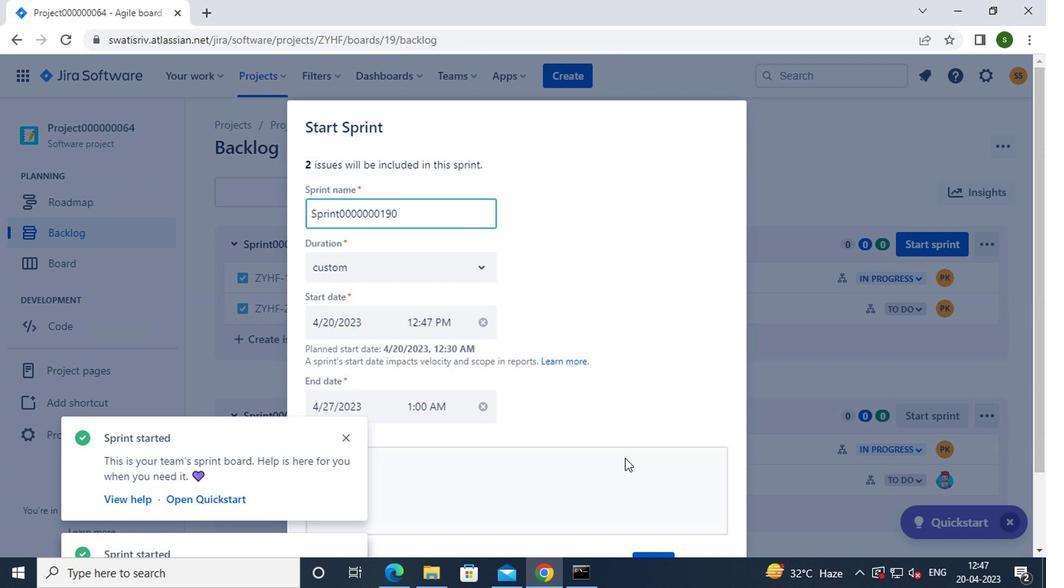 
Action: Mouse scrolled (619, 478) with delta (0, -1)
Screenshot: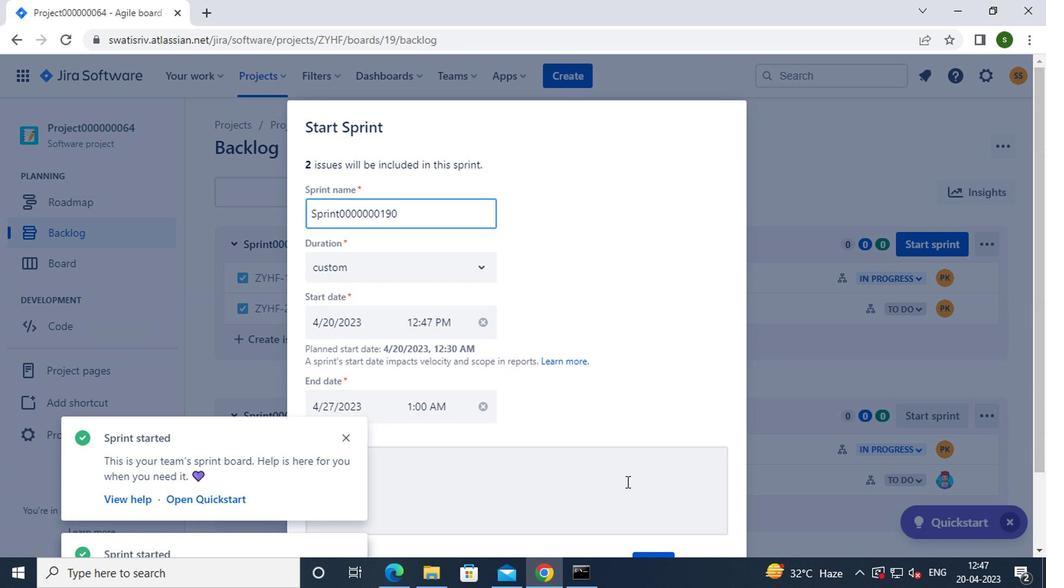 
Action: Mouse scrolled (619, 478) with delta (0, -1)
Screenshot: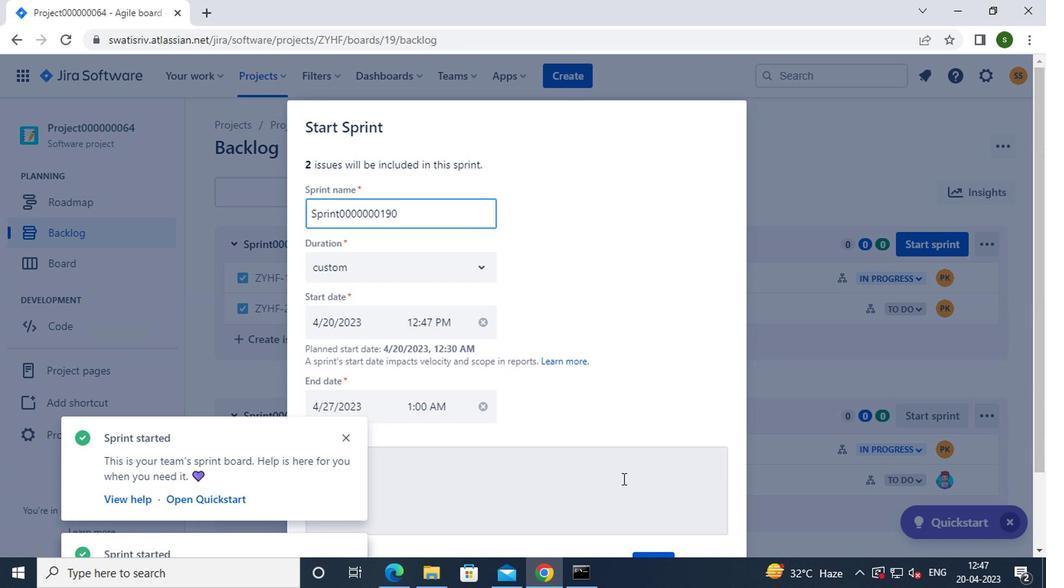 
Action: Mouse moved to (642, 474)
Screenshot: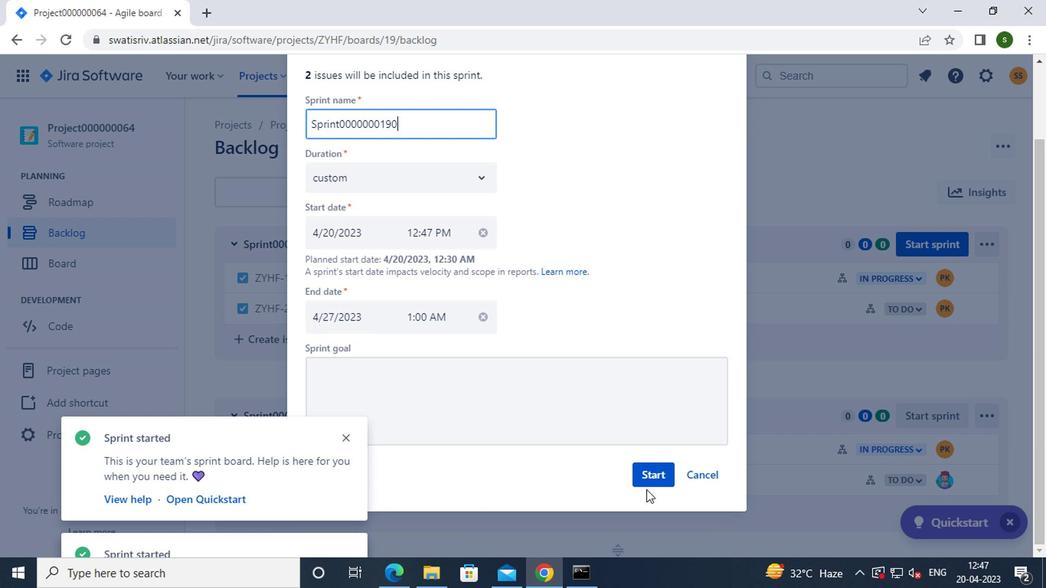 
Action: Mouse pressed left at (642, 474)
Screenshot: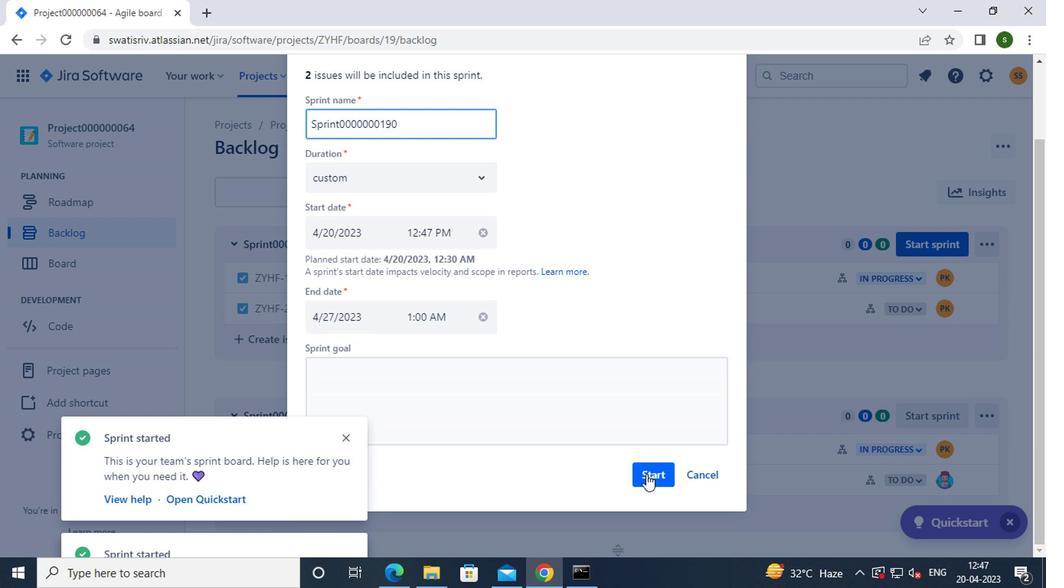
Action: Key pressed <Key.f8>
Screenshot: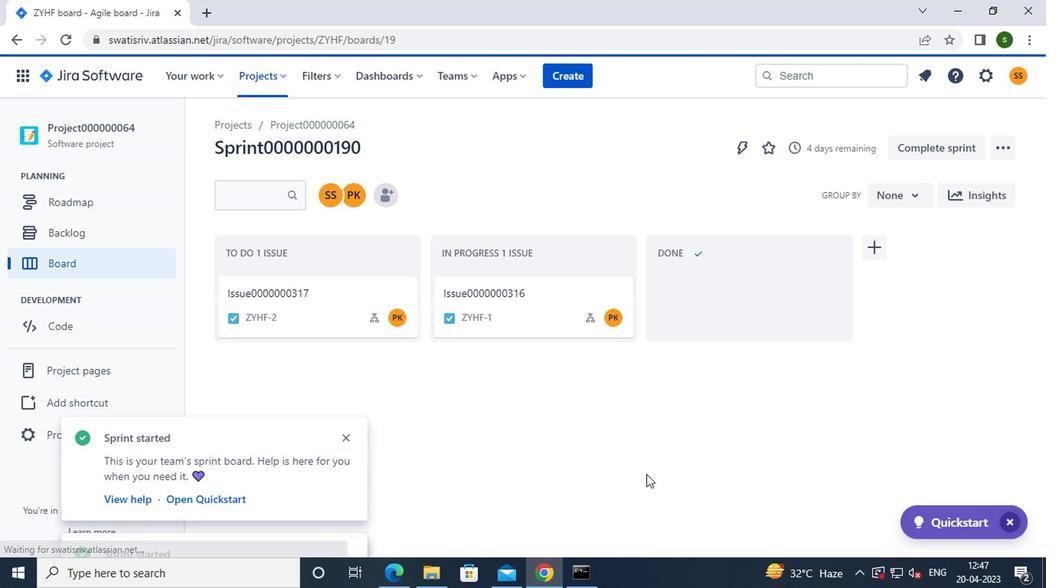 
